 Task: Look for space in Herstal, Belgium from 5th July, 2023 to 10th July, 2023 for 4 adults in price range Rs.9000 to Rs.14000. Place can be entire place with 2 bedrooms having 4 beds and 2 bathrooms. Property type can be house, flat, guest house. Amenities needed are: heating. Booking option can be shelf check-in. Required host language is English.
Action: Key pressed h<Key.caps_lock>erst
Screenshot: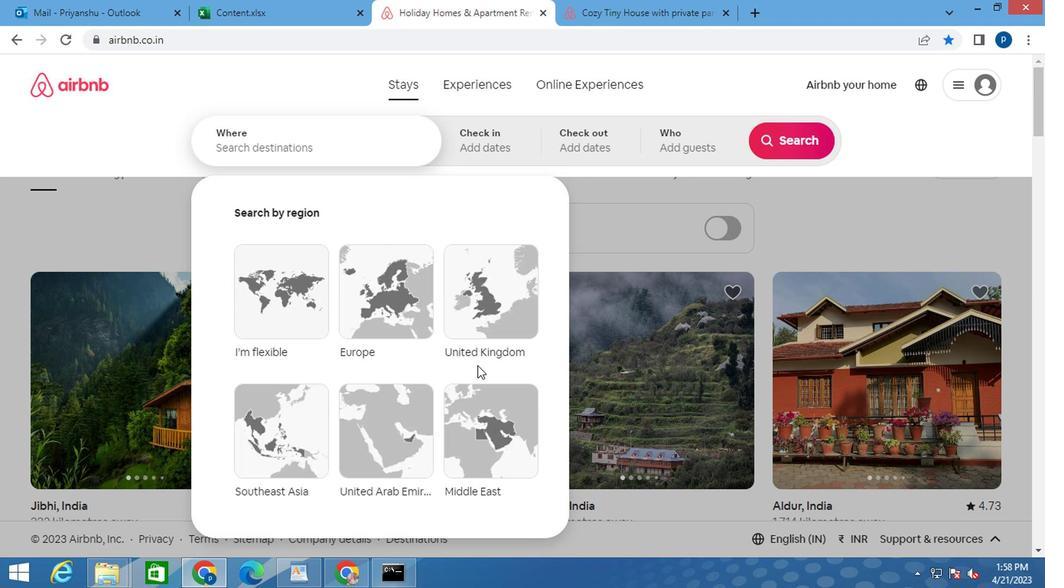 
Action: Mouse moved to (282, 136)
Screenshot: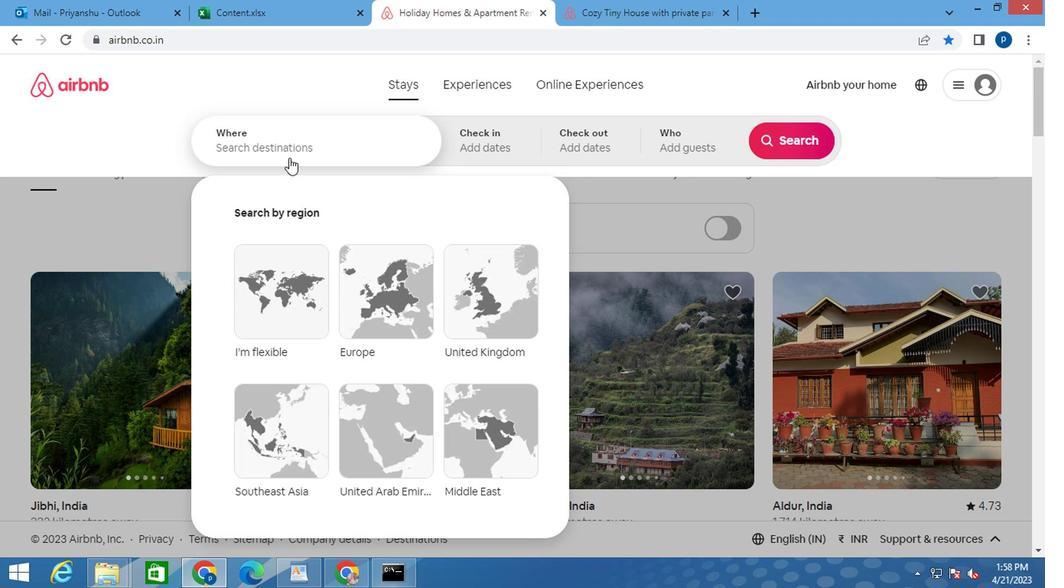 
Action: Mouse pressed left at (282, 136)
Screenshot: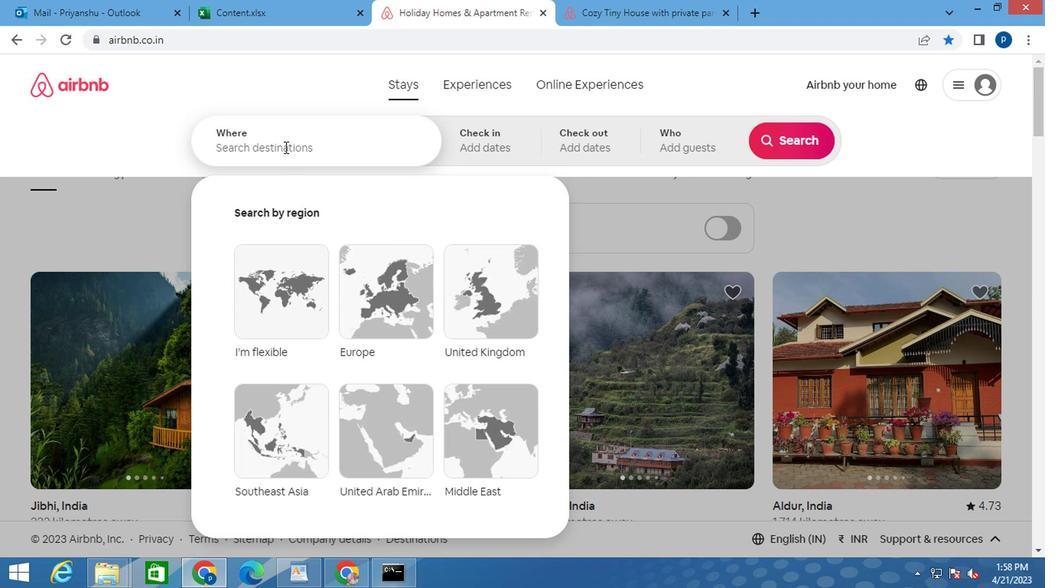 
Action: Key pressed <Key.caps_lock>h<Key.caps_lock>erstal,<Key.space><Key.caps_lock>b<Key.caps_lock>elgium<Key.enter>
Screenshot: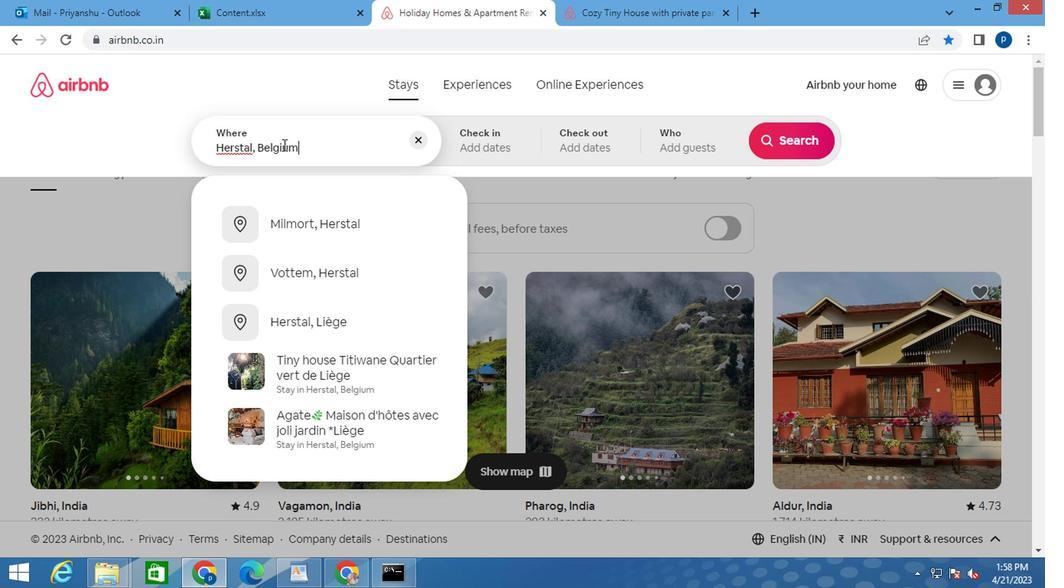 
Action: Mouse moved to (781, 261)
Screenshot: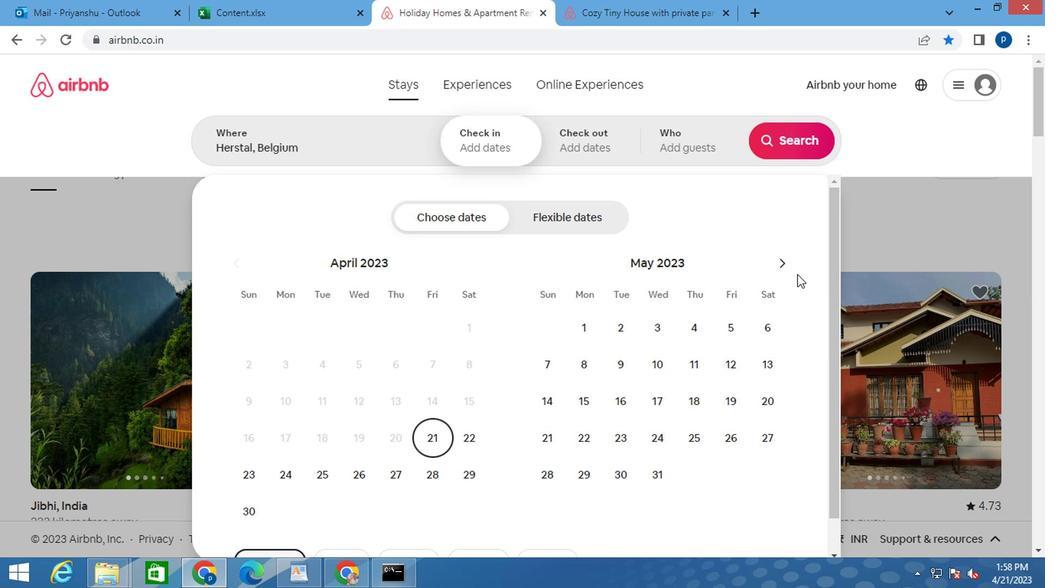 
Action: Mouse pressed left at (781, 261)
Screenshot: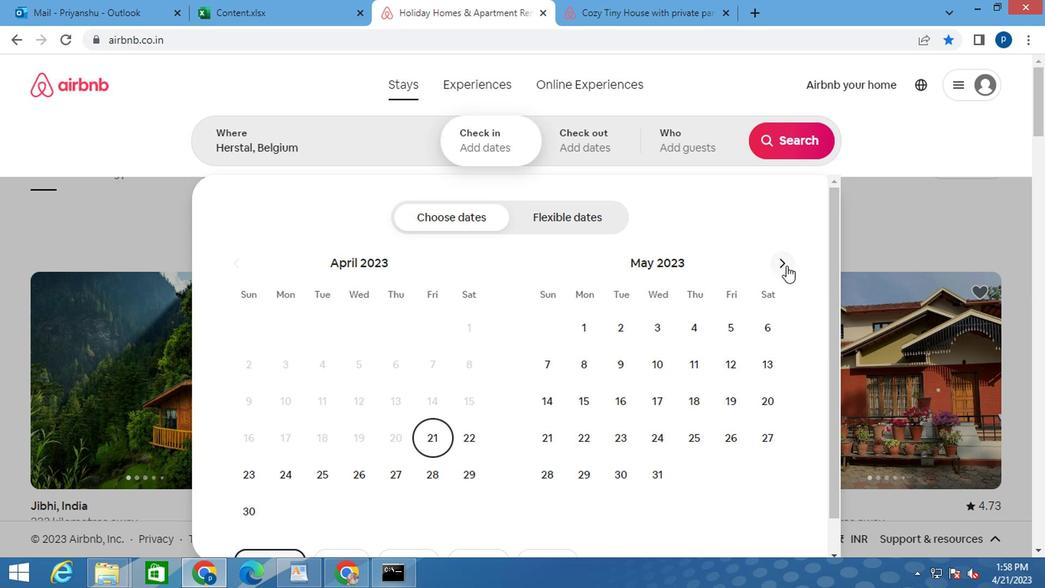 
Action: Mouse pressed left at (781, 261)
Screenshot: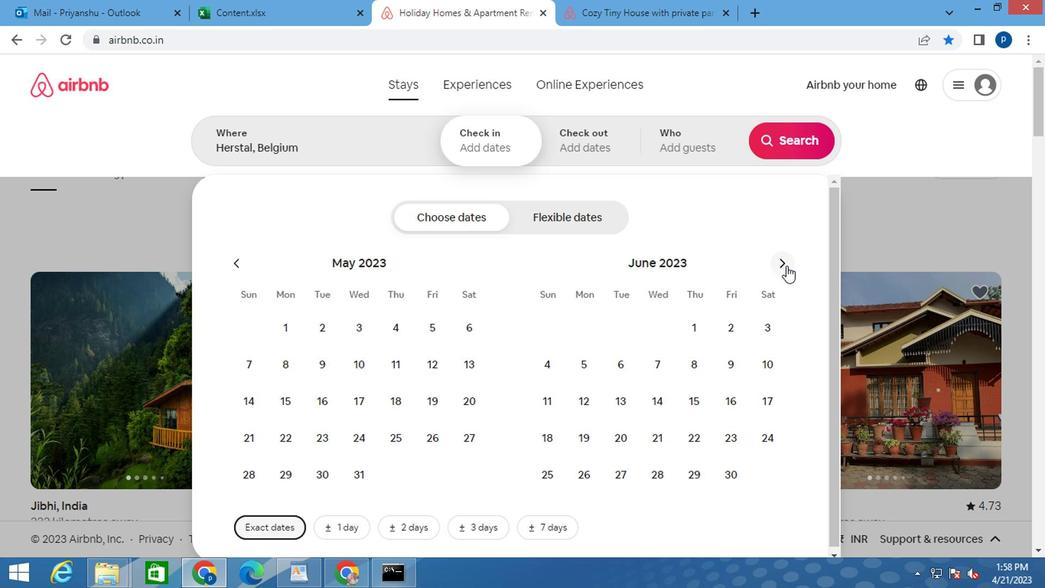 
Action: Mouse moved to (647, 366)
Screenshot: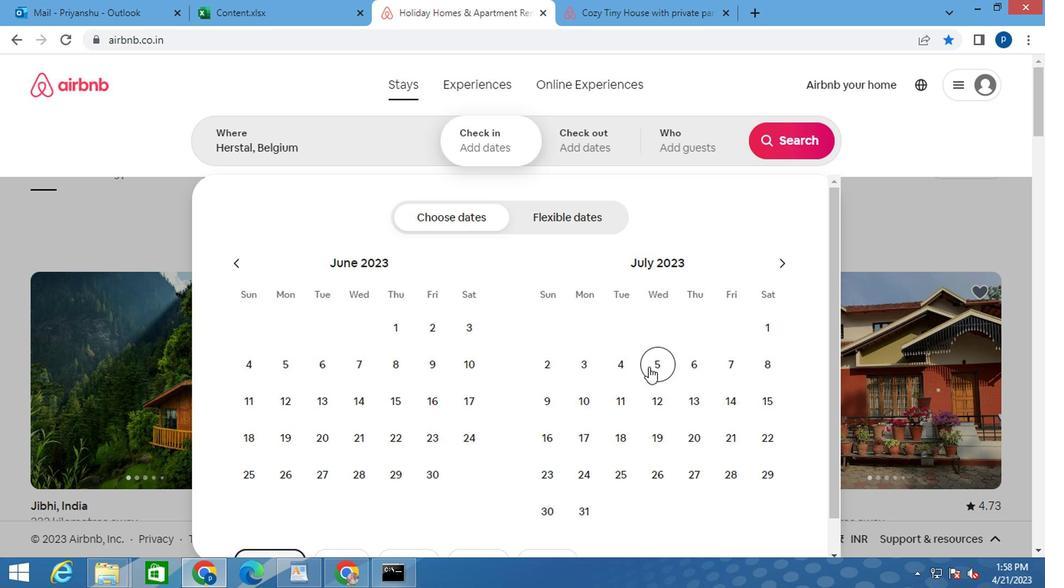 
Action: Mouse pressed left at (647, 366)
Screenshot: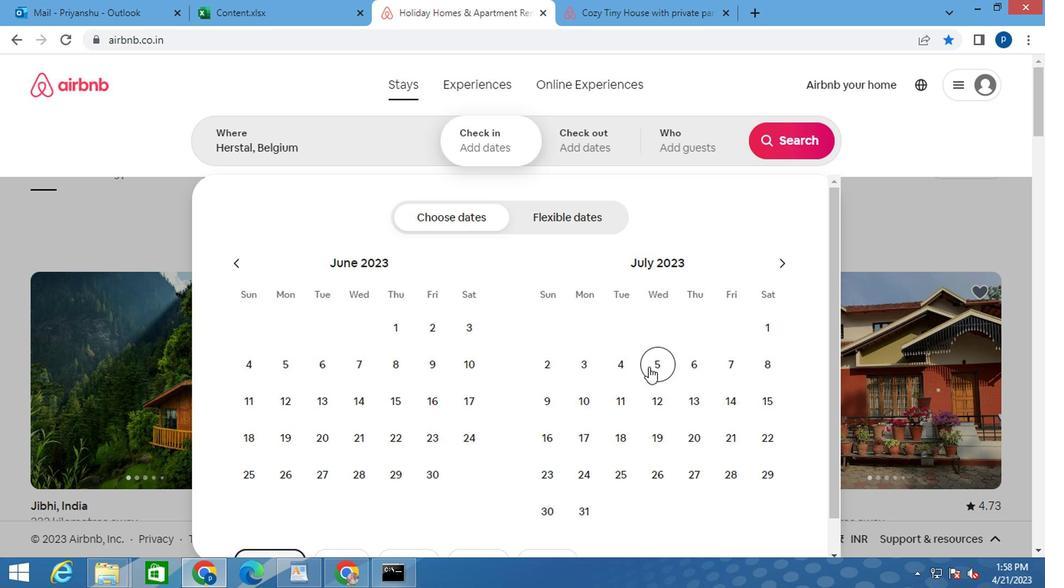 
Action: Mouse moved to (582, 406)
Screenshot: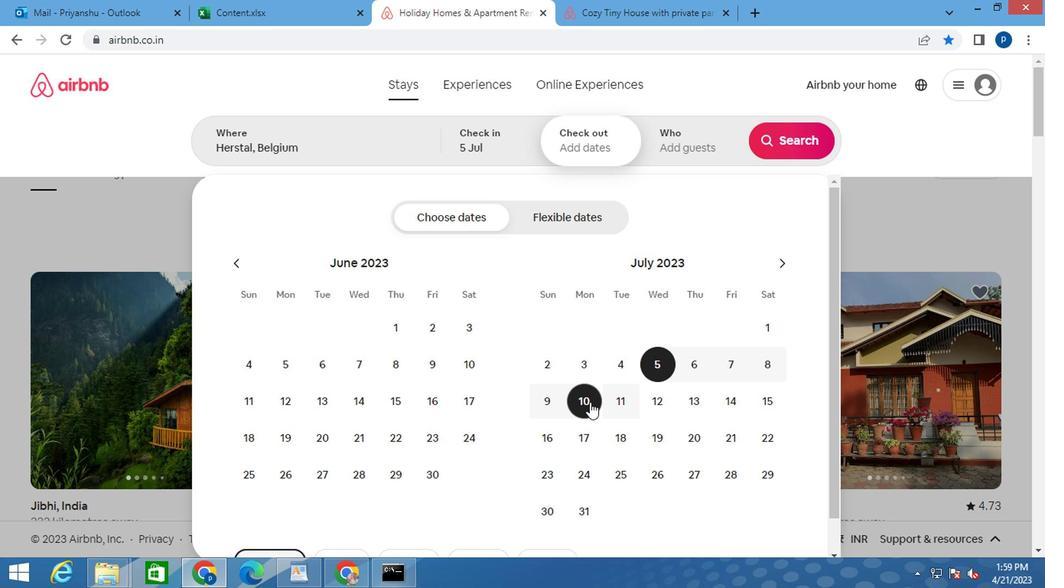 
Action: Mouse pressed left at (582, 406)
Screenshot: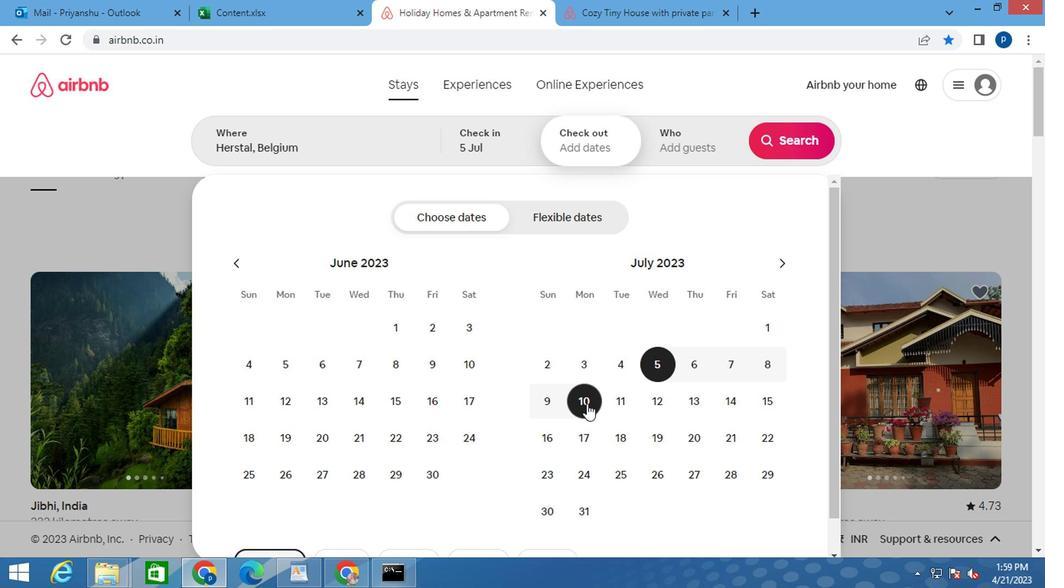 
Action: Mouse moved to (690, 133)
Screenshot: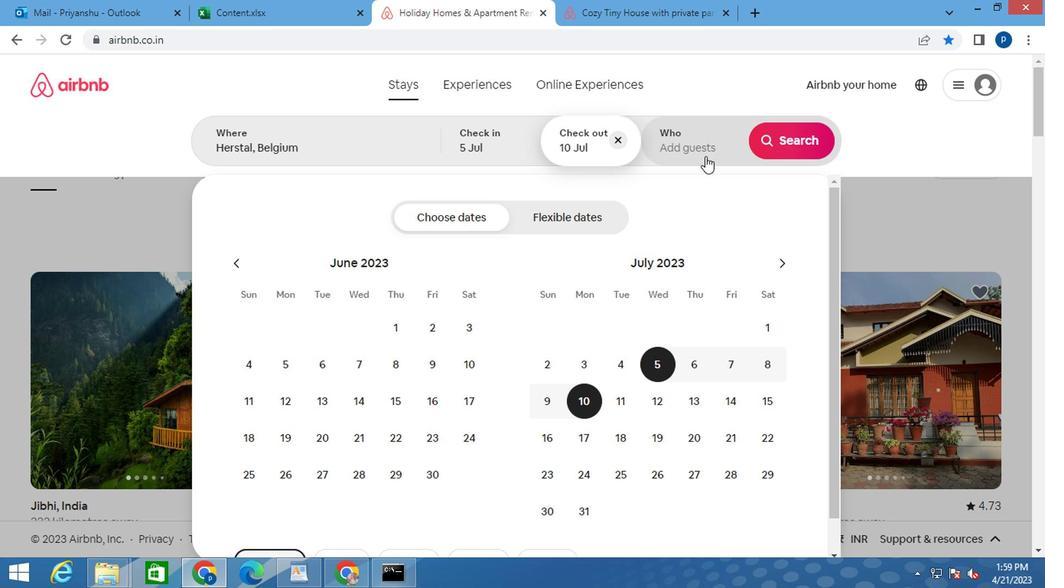 
Action: Mouse pressed left at (690, 133)
Screenshot: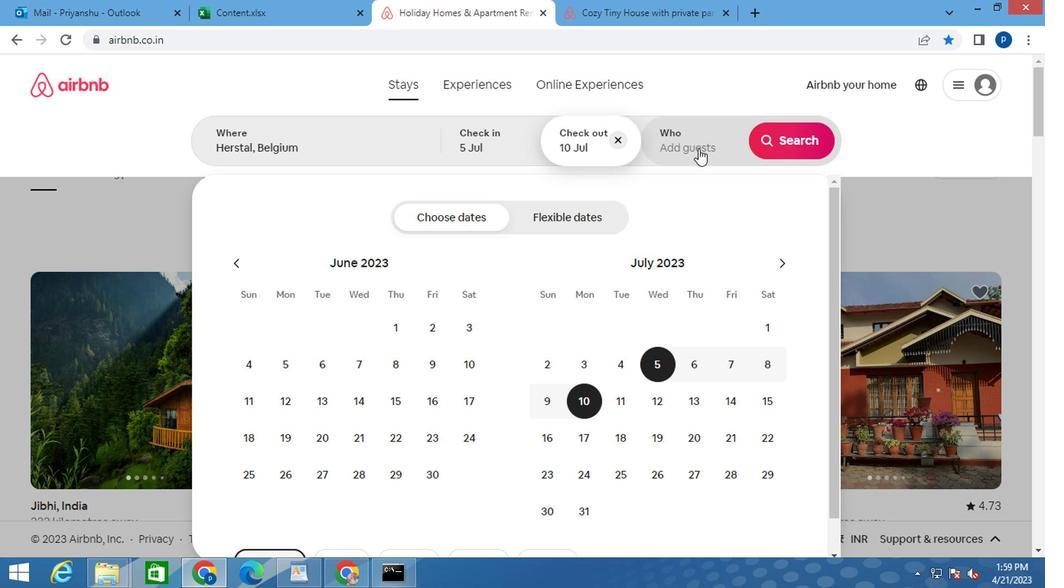 
Action: Mouse moved to (786, 215)
Screenshot: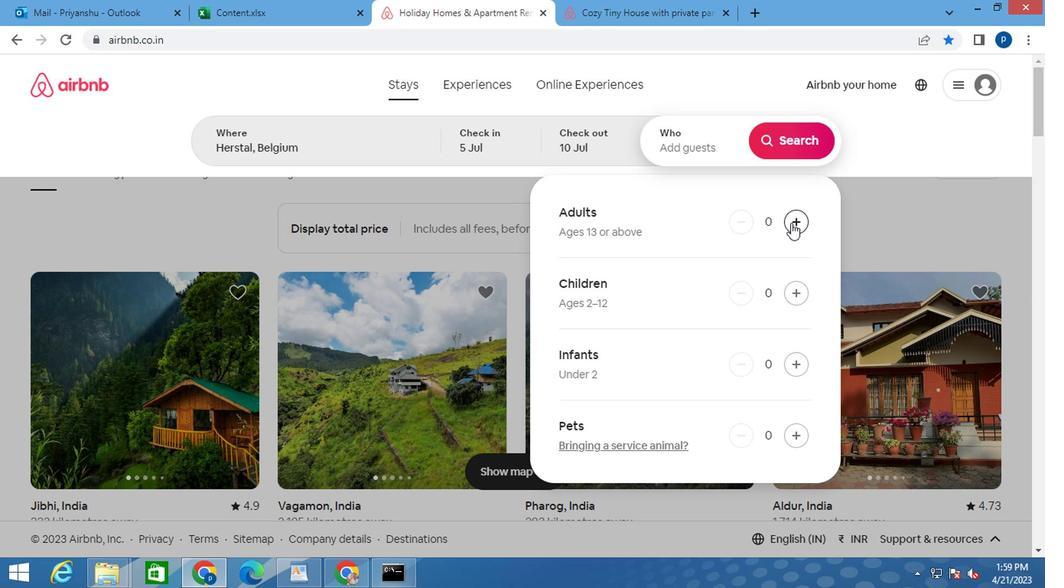 
Action: Mouse pressed left at (786, 215)
Screenshot: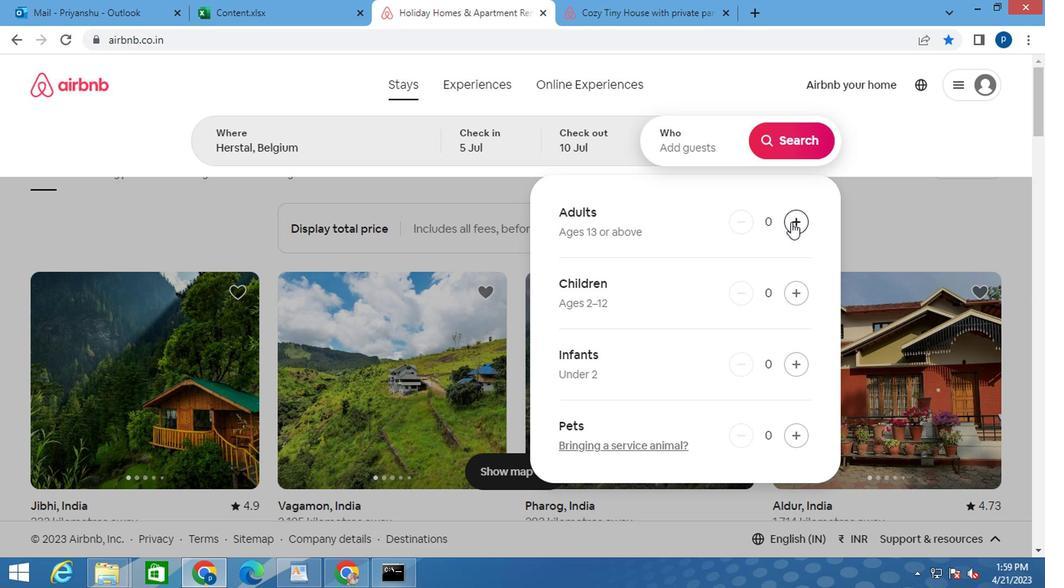 
Action: Mouse moved to (787, 215)
Screenshot: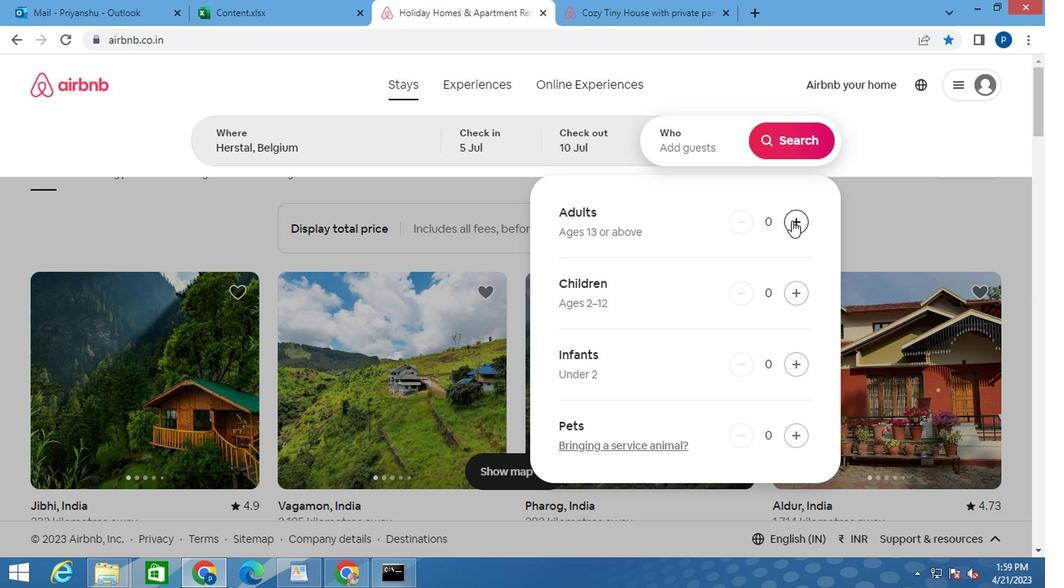 
Action: Mouse pressed left at (787, 215)
Screenshot: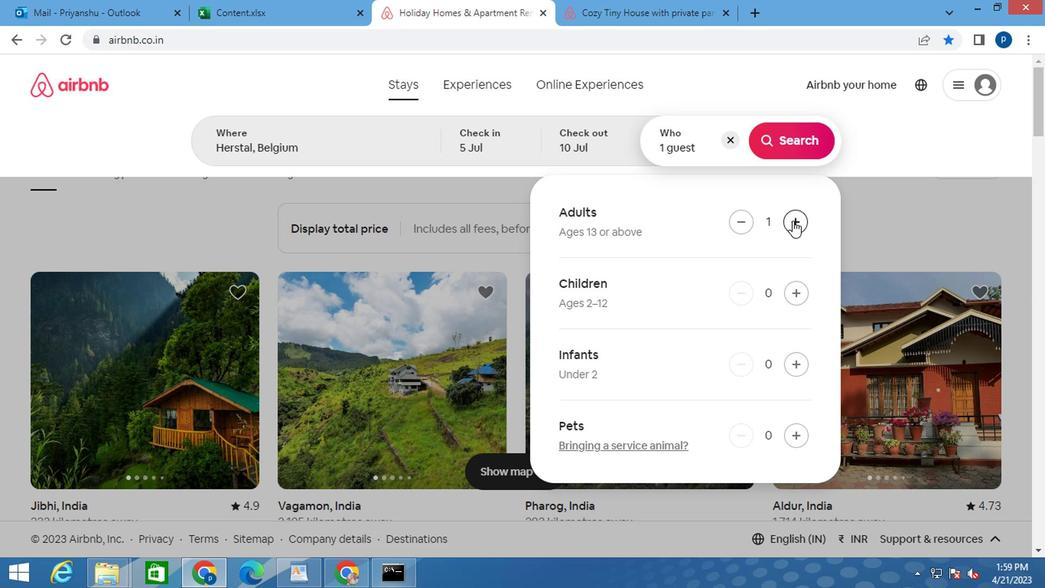 
Action: Mouse pressed left at (787, 215)
Screenshot: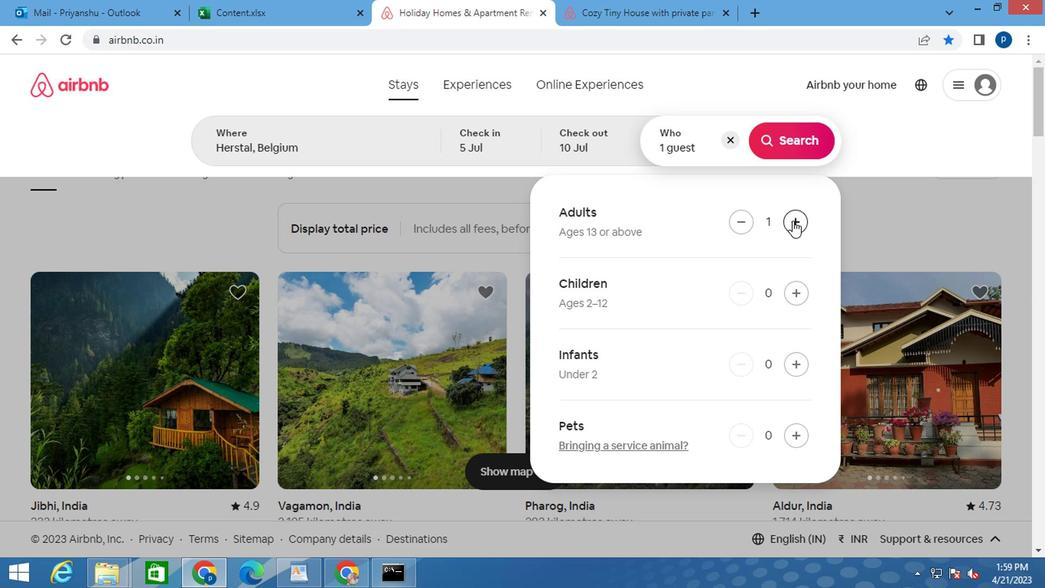 
Action: Mouse pressed left at (787, 215)
Screenshot: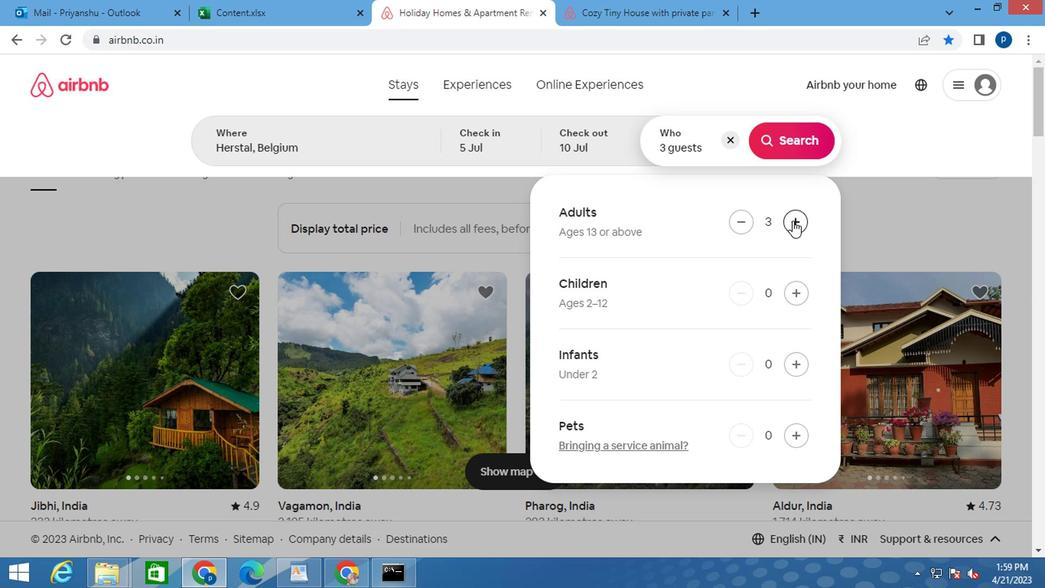 
Action: Mouse moved to (798, 136)
Screenshot: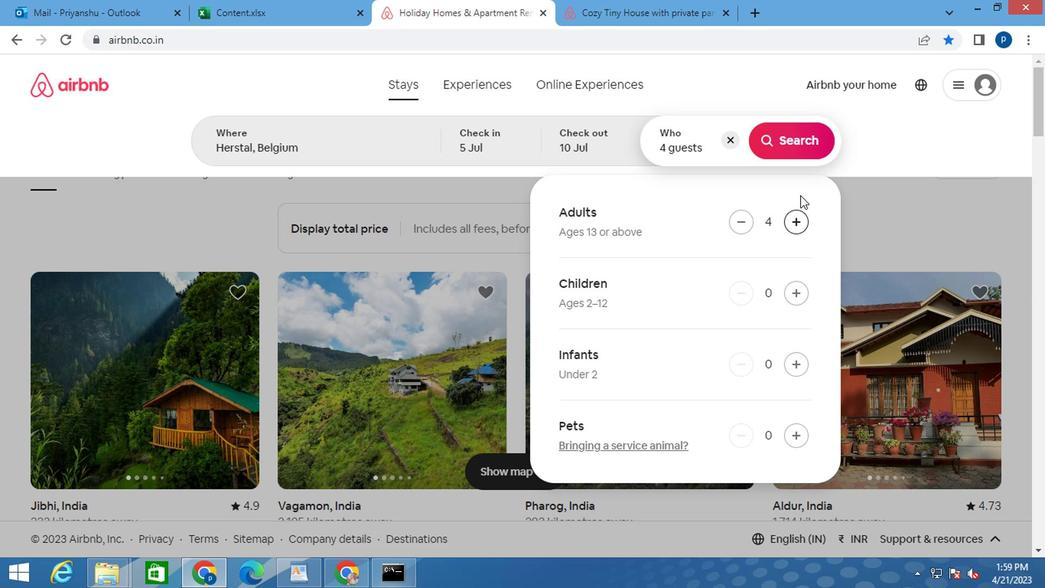 
Action: Mouse pressed left at (798, 136)
Screenshot: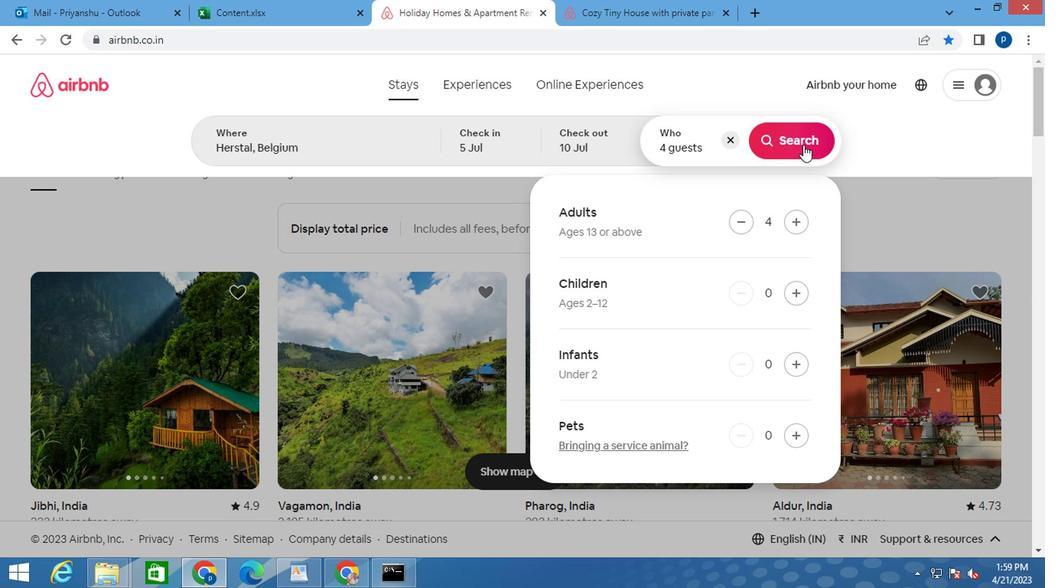 
Action: Mouse moved to (955, 144)
Screenshot: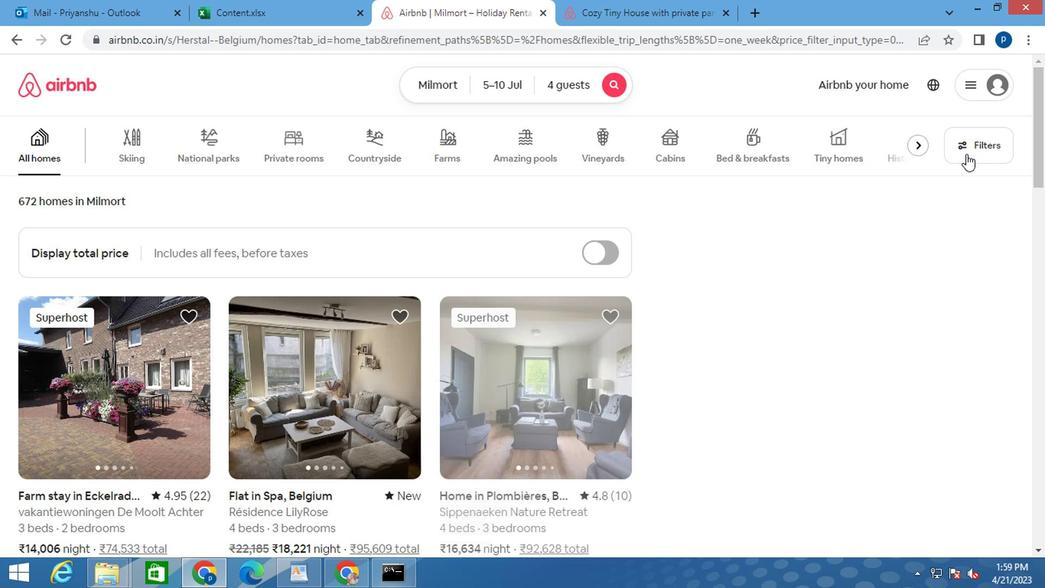 
Action: Mouse pressed left at (955, 144)
Screenshot: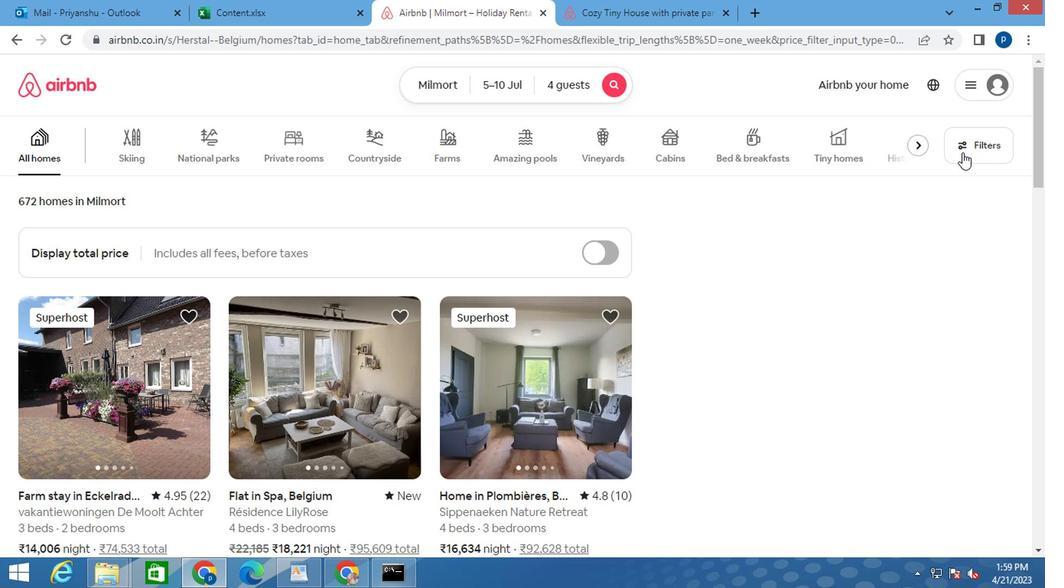 
Action: Mouse moved to (301, 334)
Screenshot: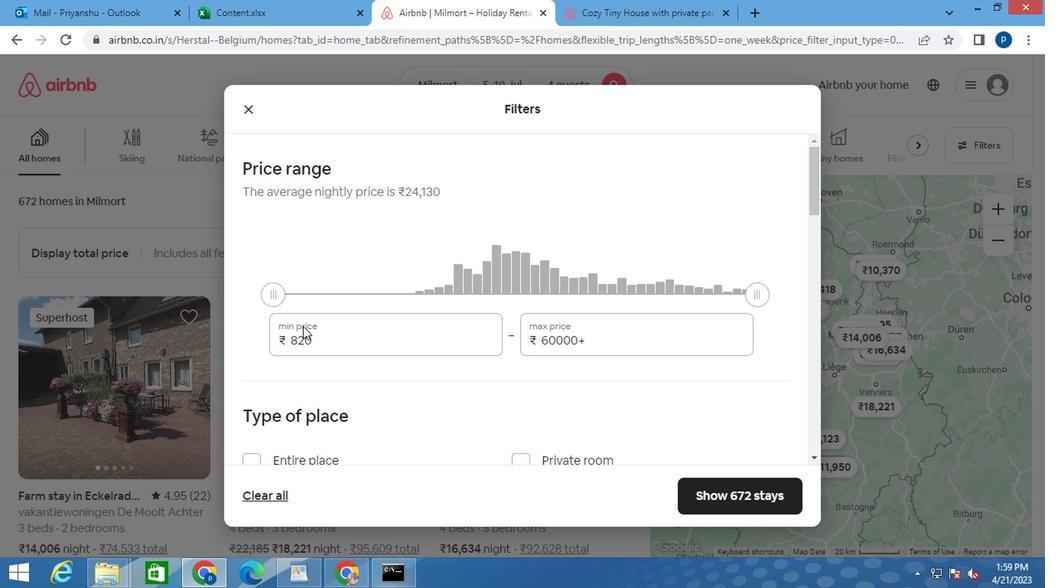 
Action: Mouse pressed left at (301, 334)
Screenshot: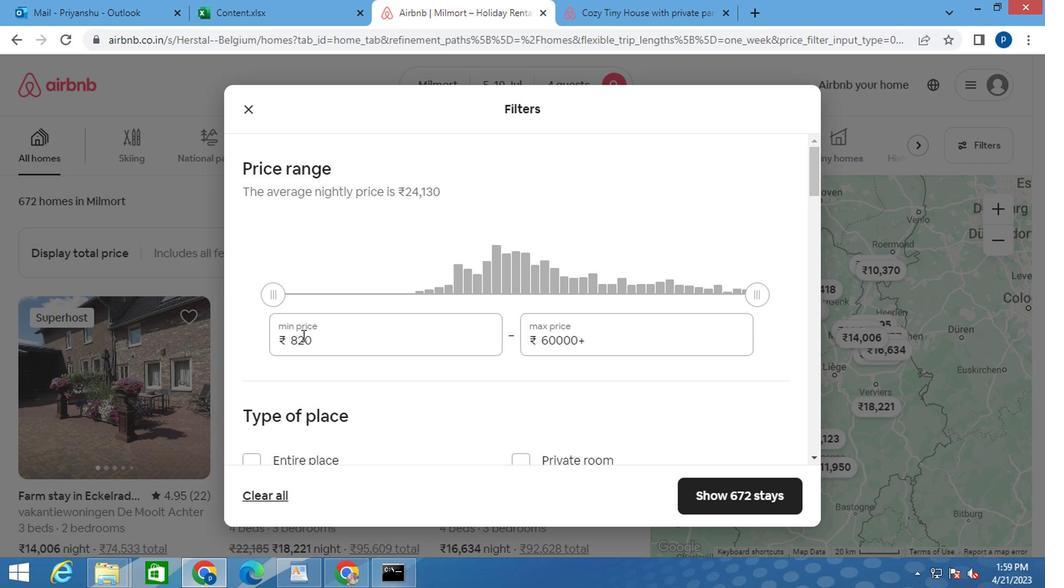 
Action: Mouse pressed left at (301, 334)
Screenshot: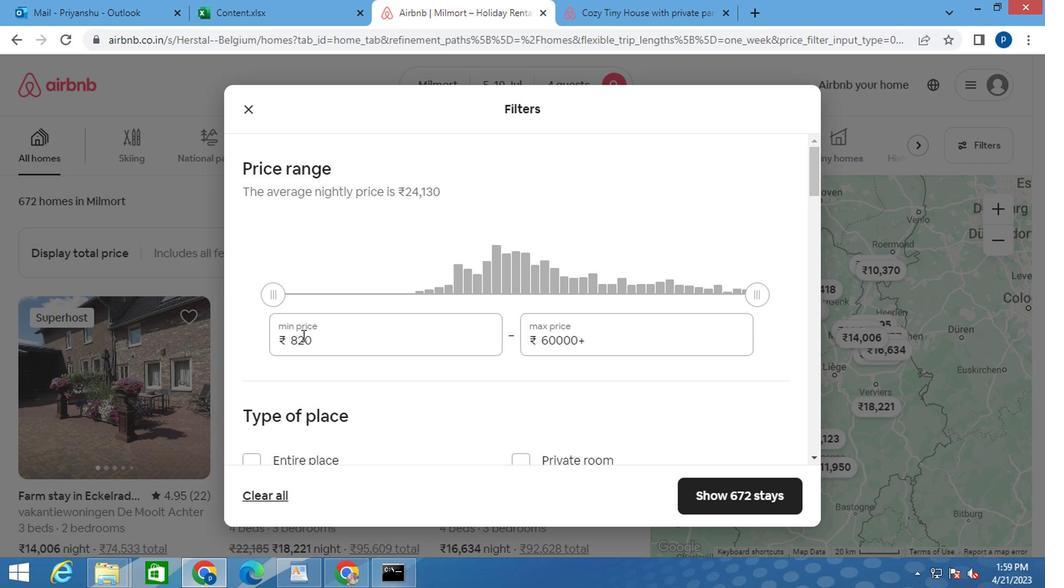 
Action: Mouse moved to (303, 333)
Screenshot: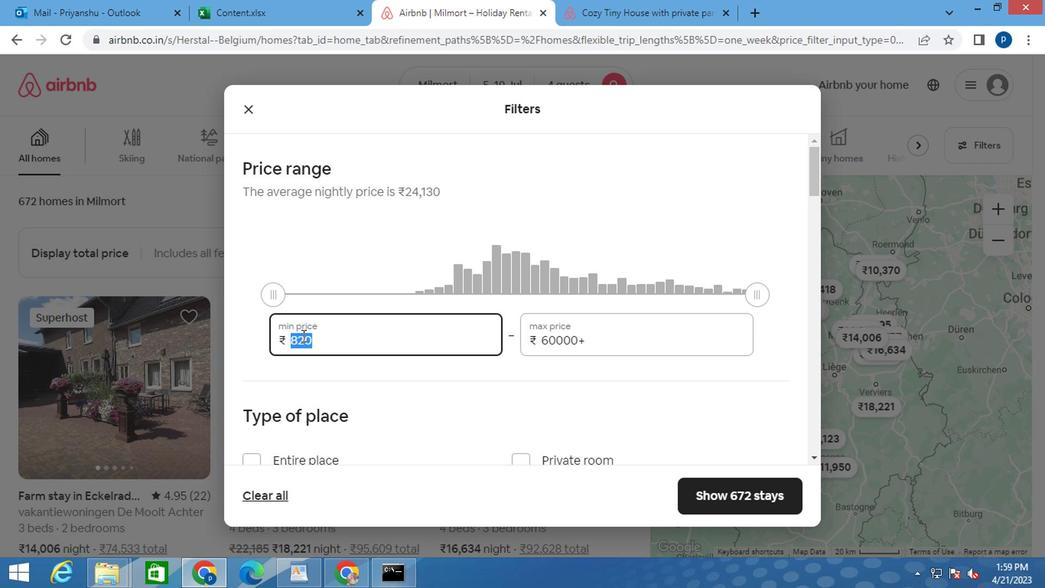 
Action: Key pressed 9000
Screenshot: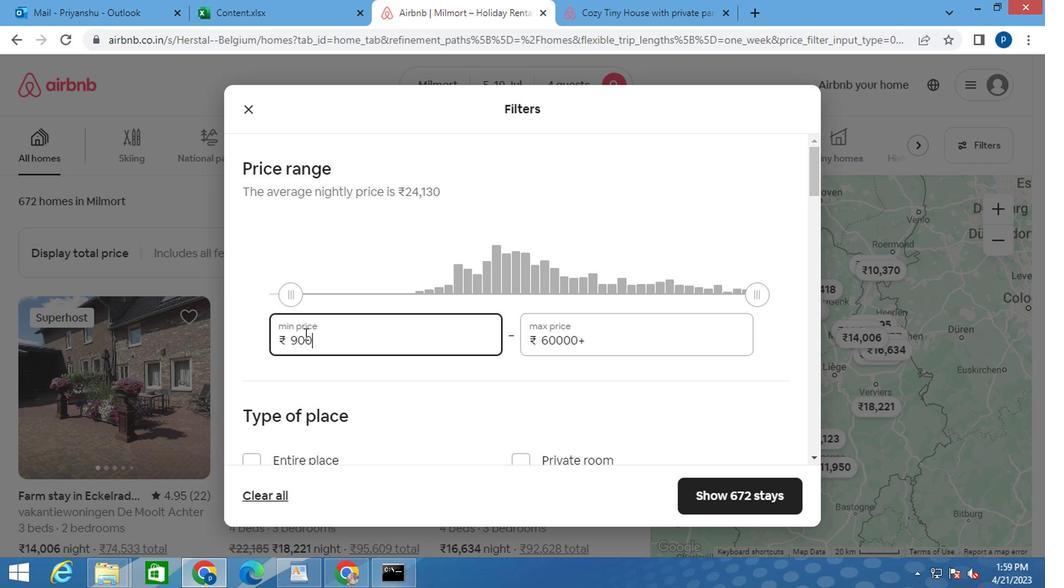
Action: Mouse moved to (309, 331)
Screenshot: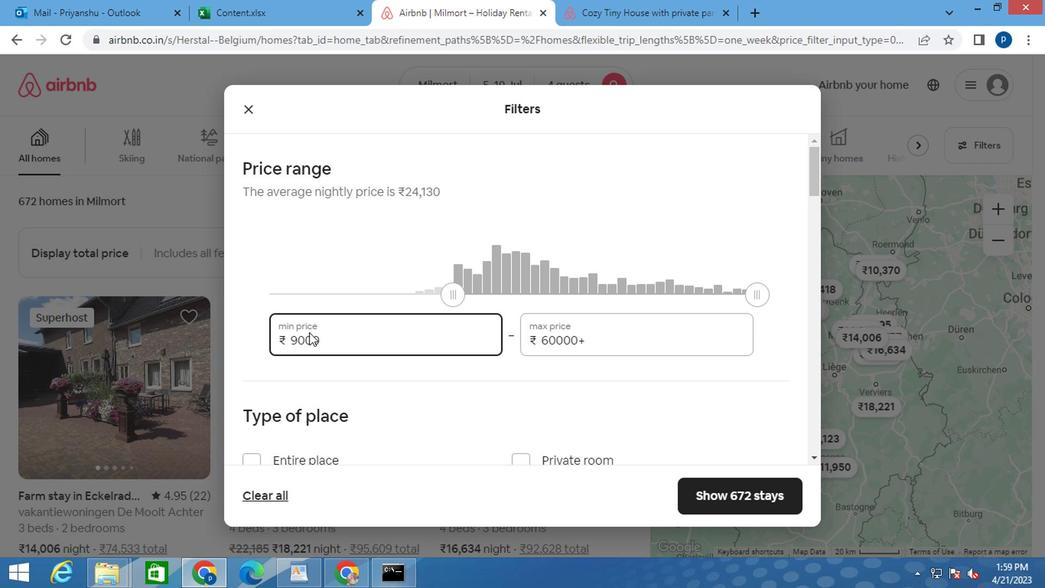 
Action: Key pressed <Key.tab>
Screenshot: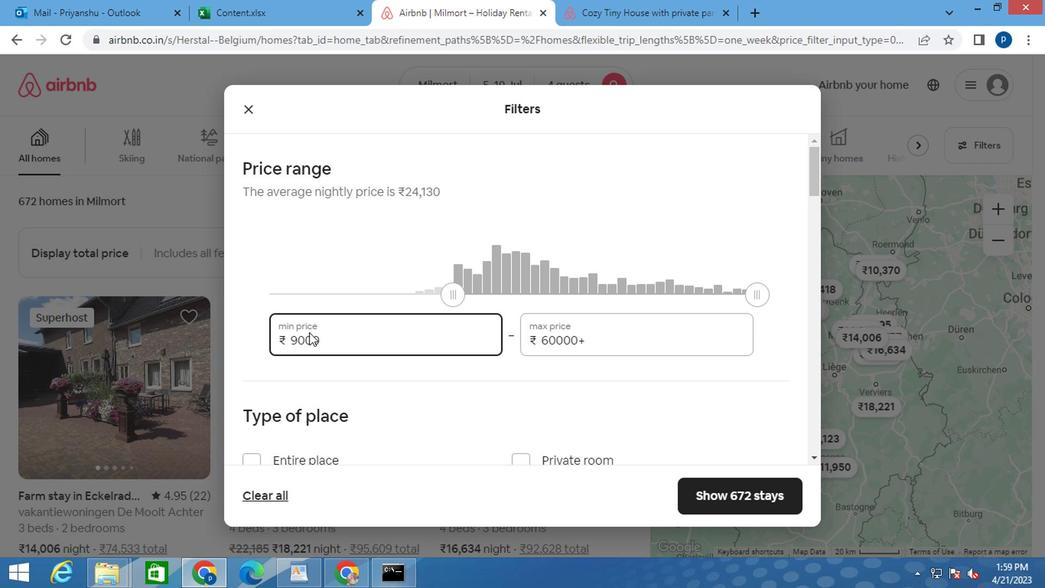 
Action: Mouse moved to (315, 328)
Screenshot: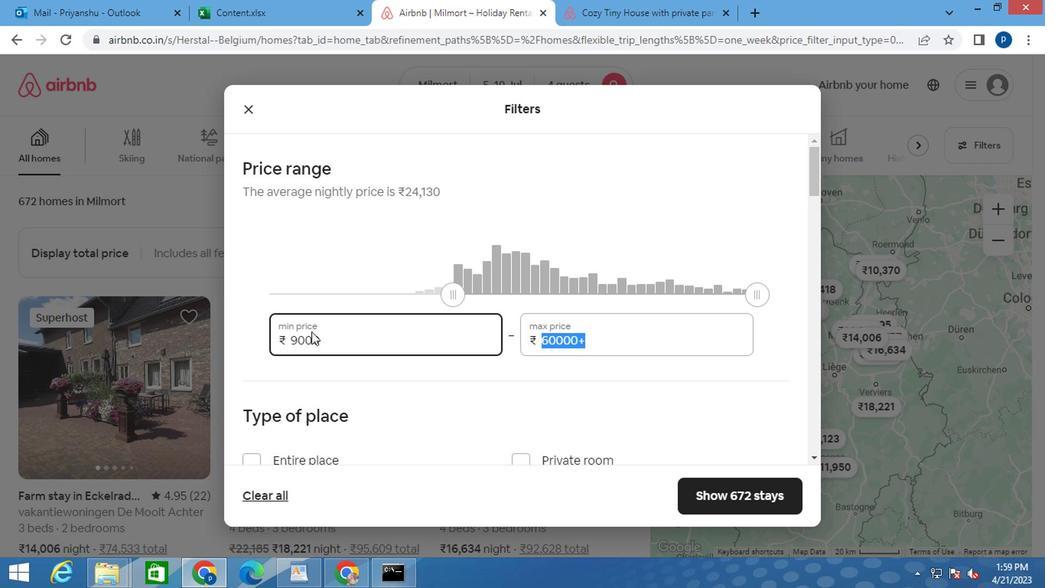 
Action: Key pressed 1
Screenshot: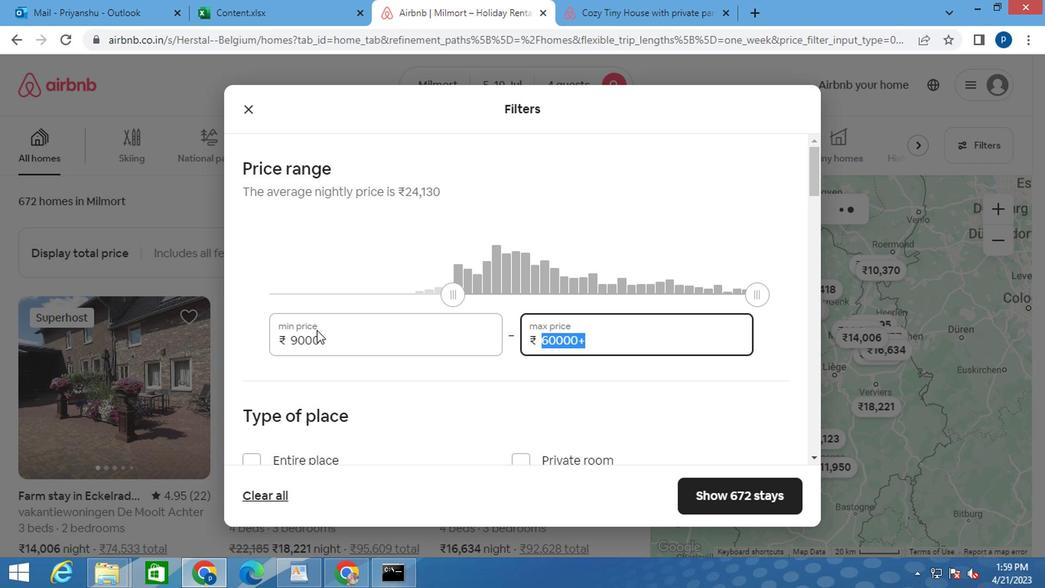 
Action: Mouse moved to (316, 328)
Screenshot: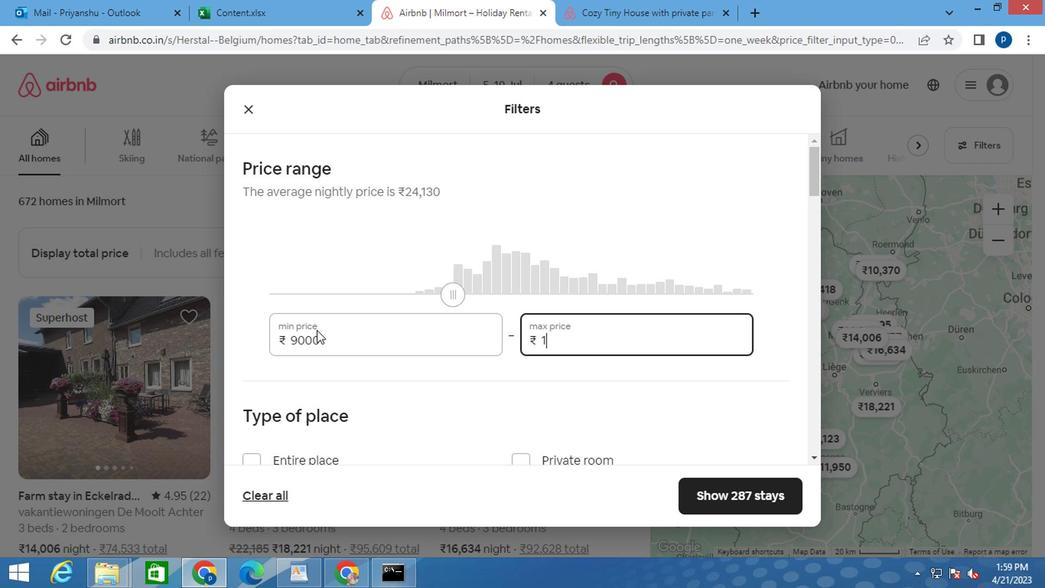 
Action: Key pressed 4000
Screenshot: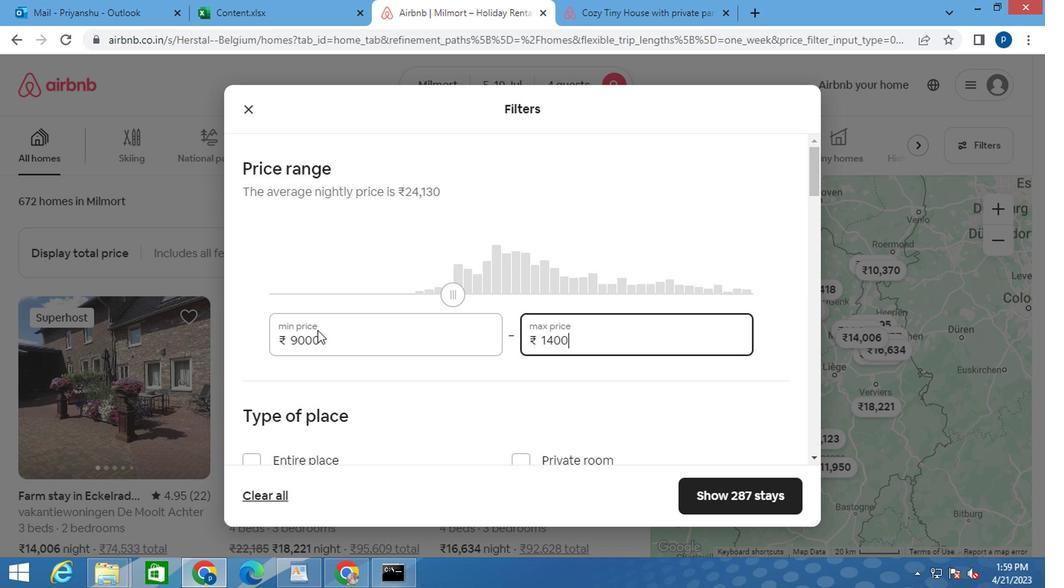 
Action: Mouse moved to (466, 413)
Screenshot: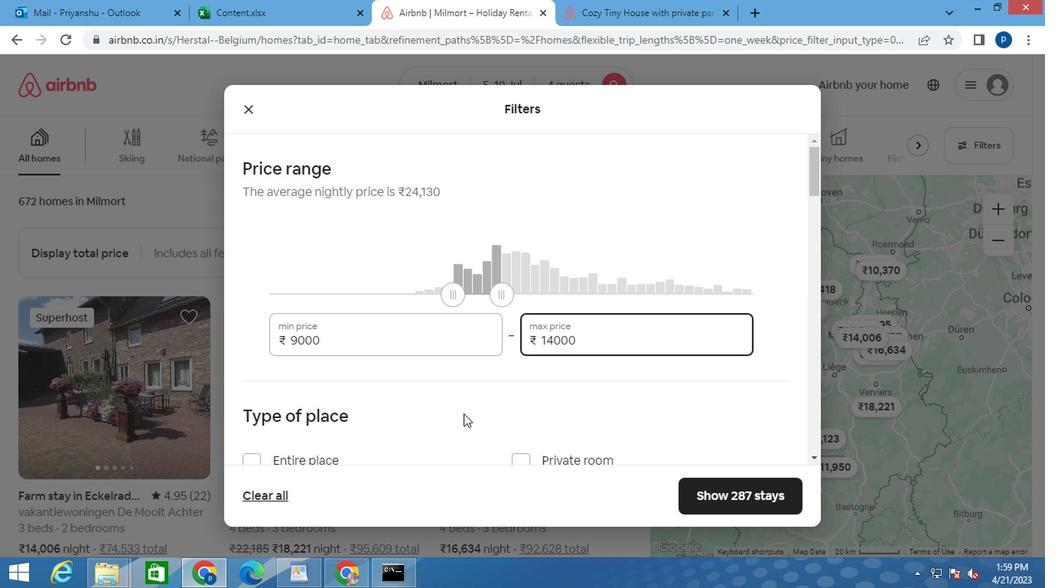 
Action: Mouse scrolled (466, 412) with delta (0, 0)
Screenshot: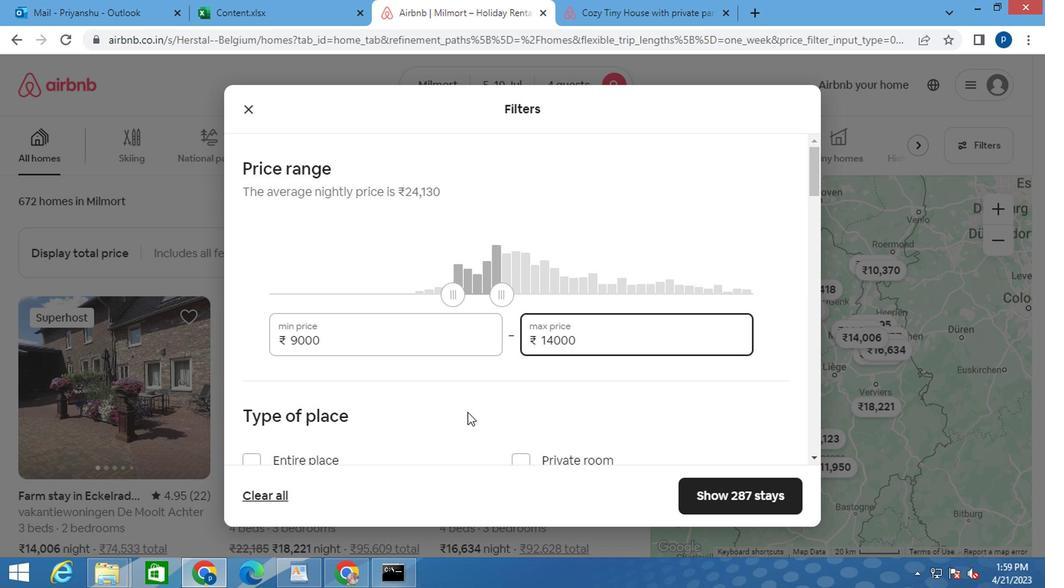 
Action: Mouse moved to (466, 413)
Screenshot: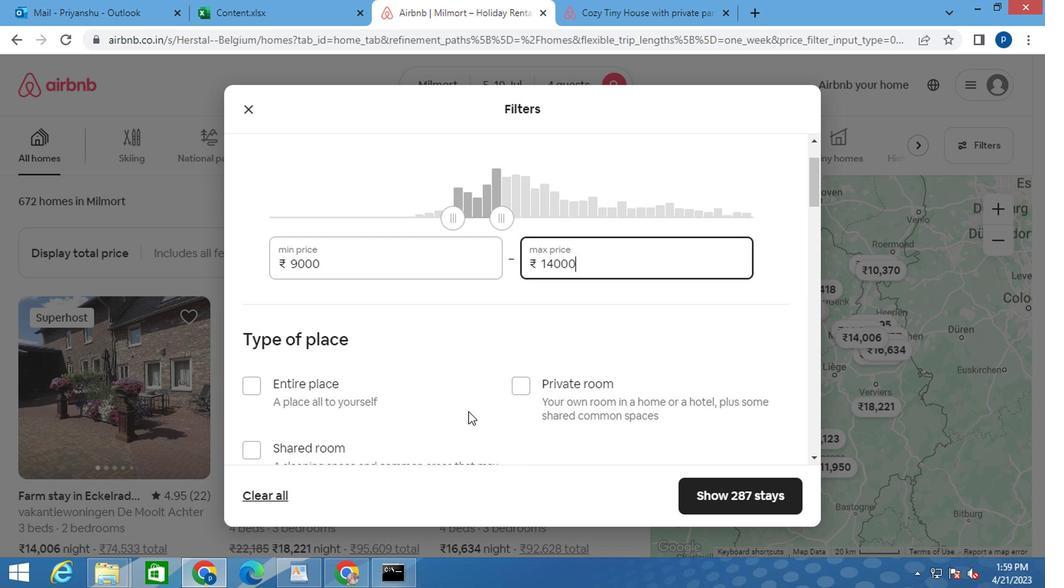 
Action: Mouse scrolled (466, 412) with delta (0, 0)
Screenshot: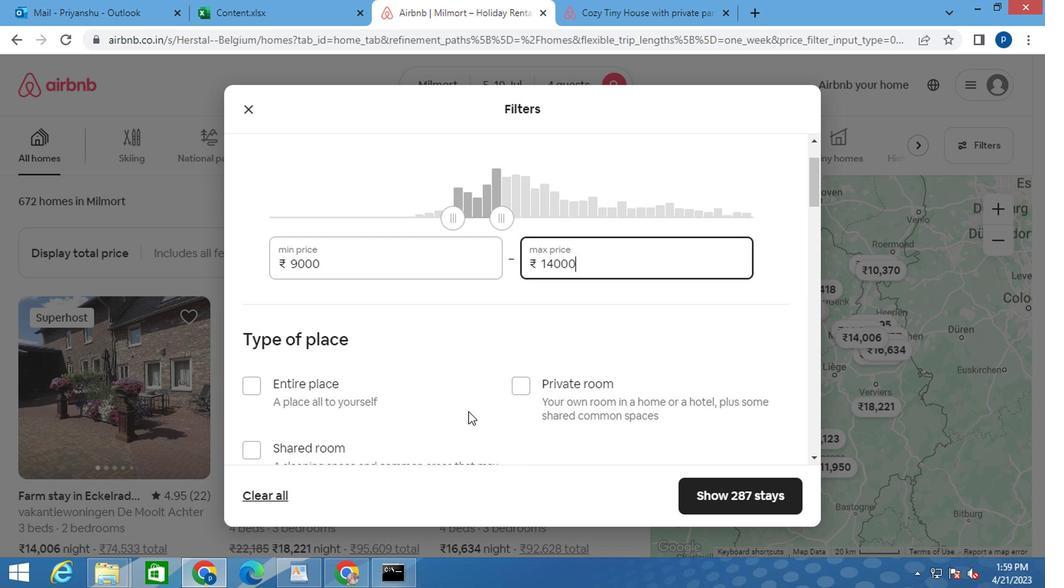 
Action: Mouse moved to (452, 404)
Screenshot: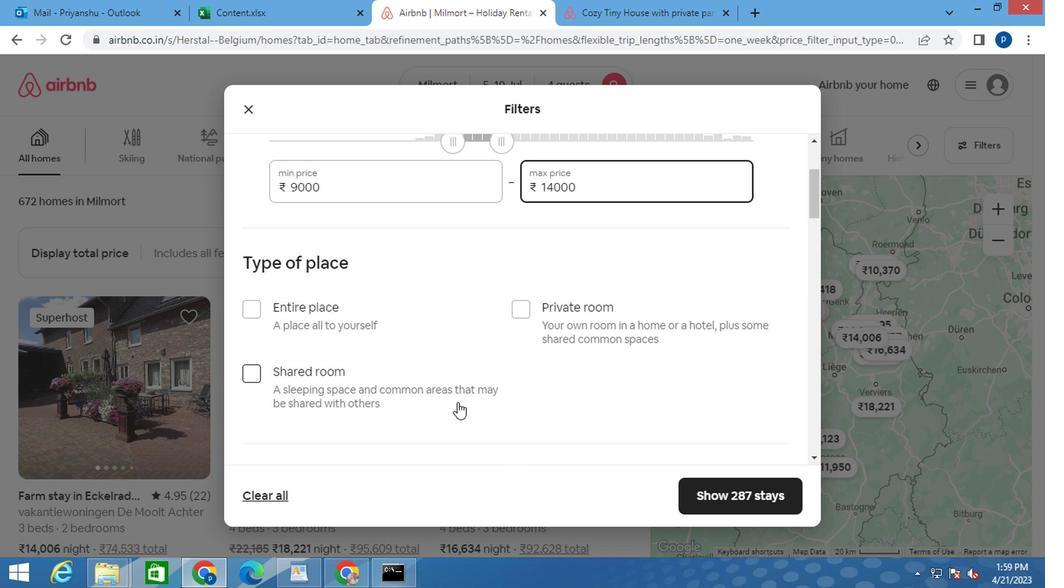 
Action: Mouse scrolled (452, 402) with delta (0, -1)
Screenshot: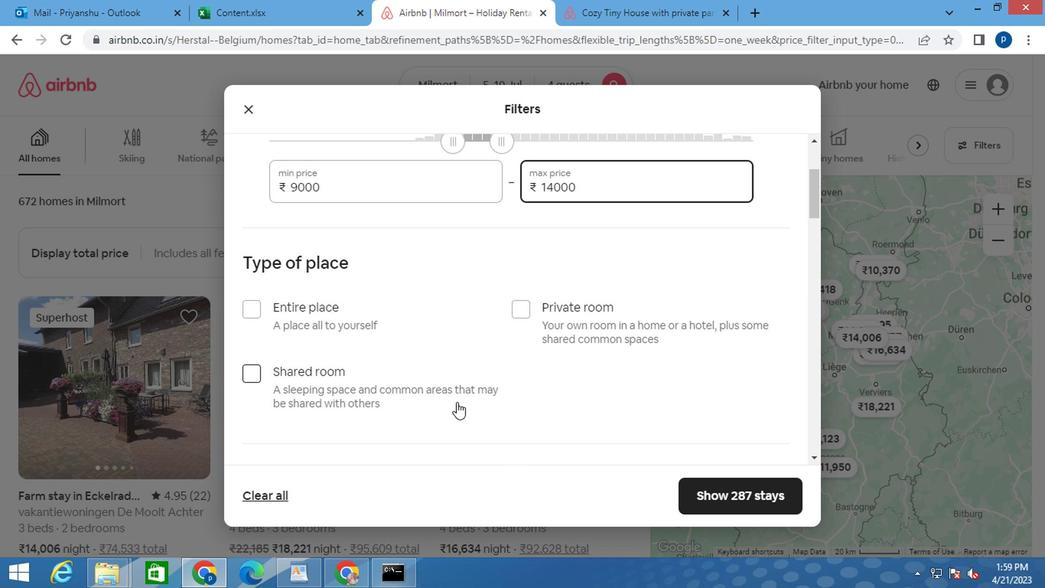 
Action: Mouse moved to (255, 222)
Screenshot: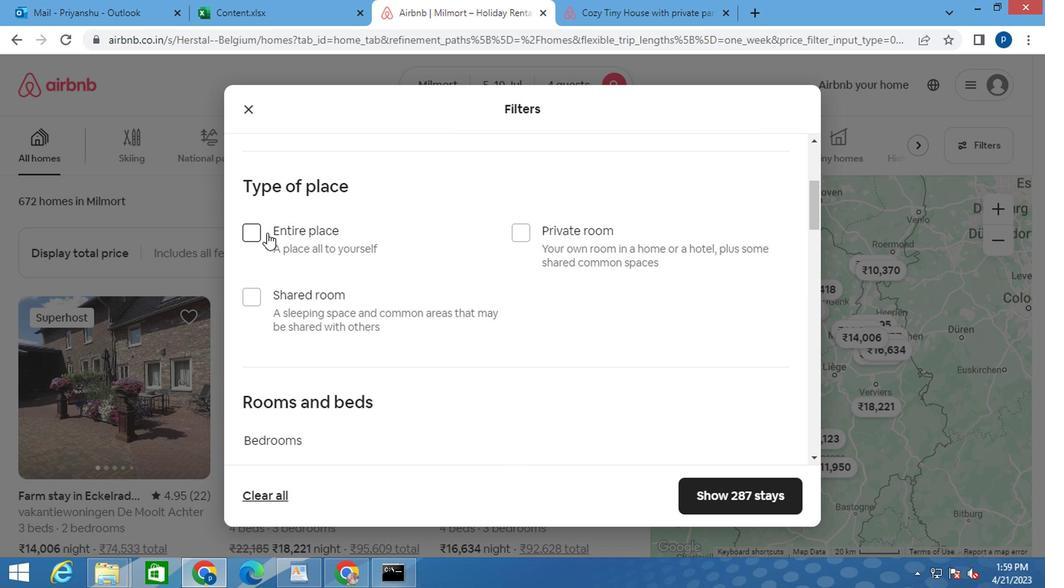 
Action: Mouse pressed left at (255, 222)
Screenshot: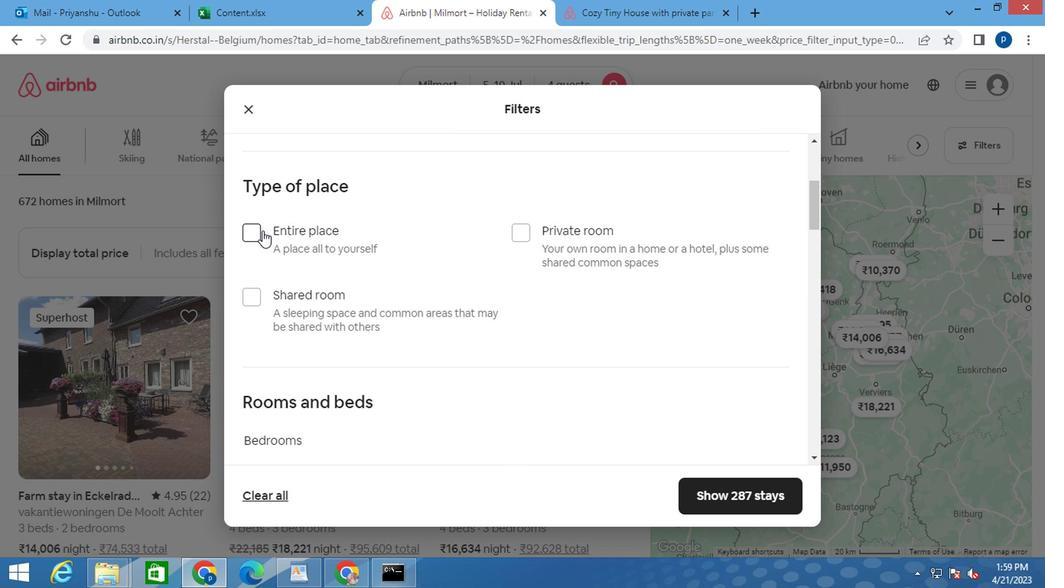 
Action: Mouse moved to (439, 310)
Screenshot: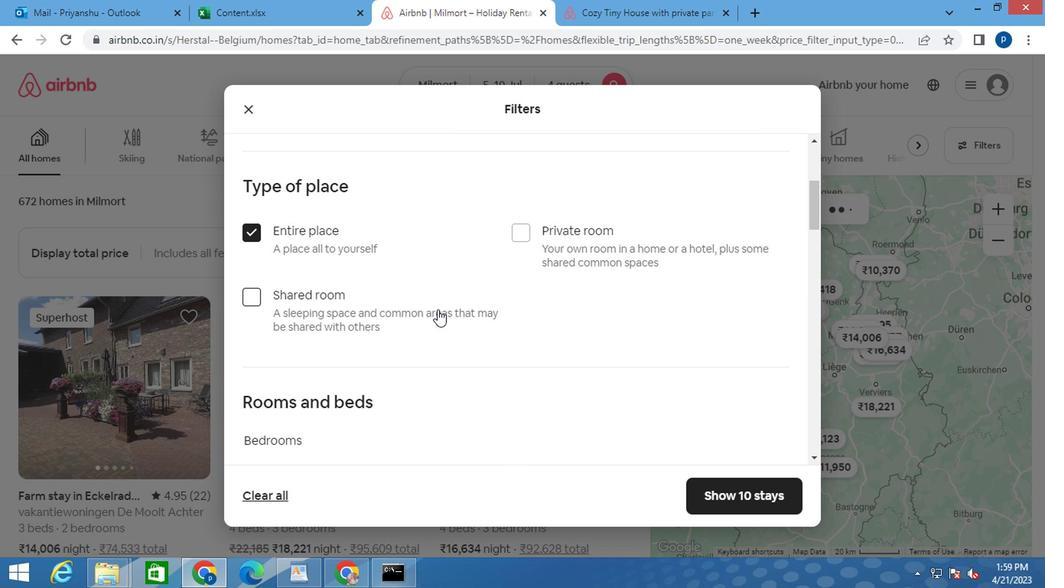 
Action: Mouse scrolled (439, 309) with delta (0, -1)
Screenshot: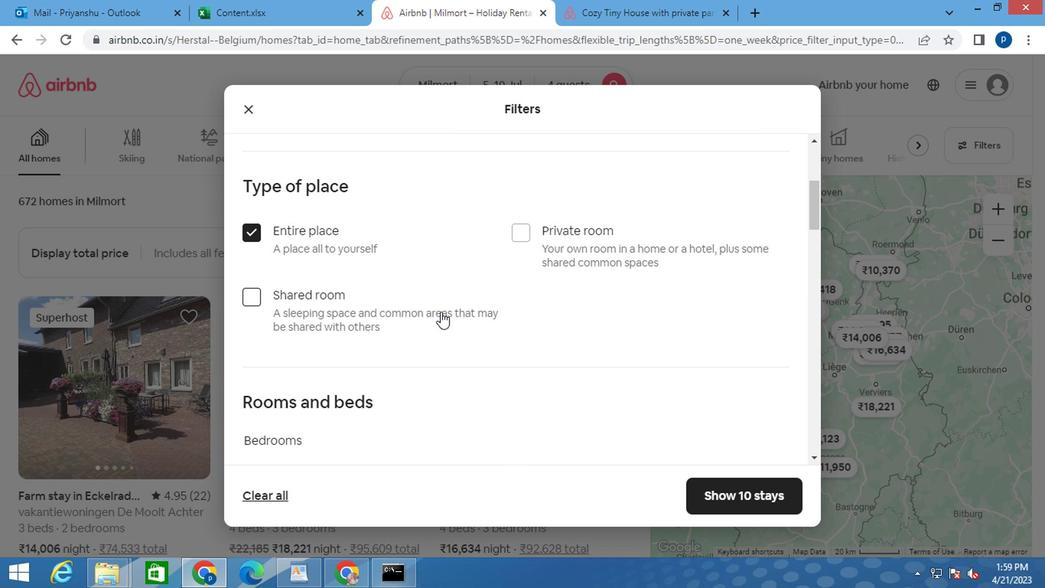 
Action: Mouse scrolled (439, 309) with delta (0, -1)
Screenshot: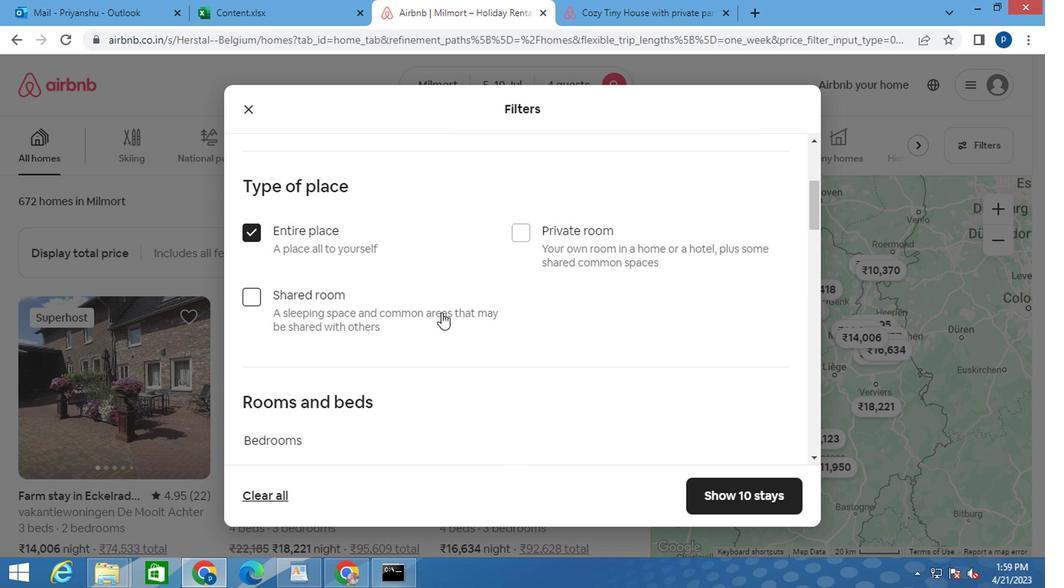 
Action: Mouse moved to (384, 318)
Screenshot: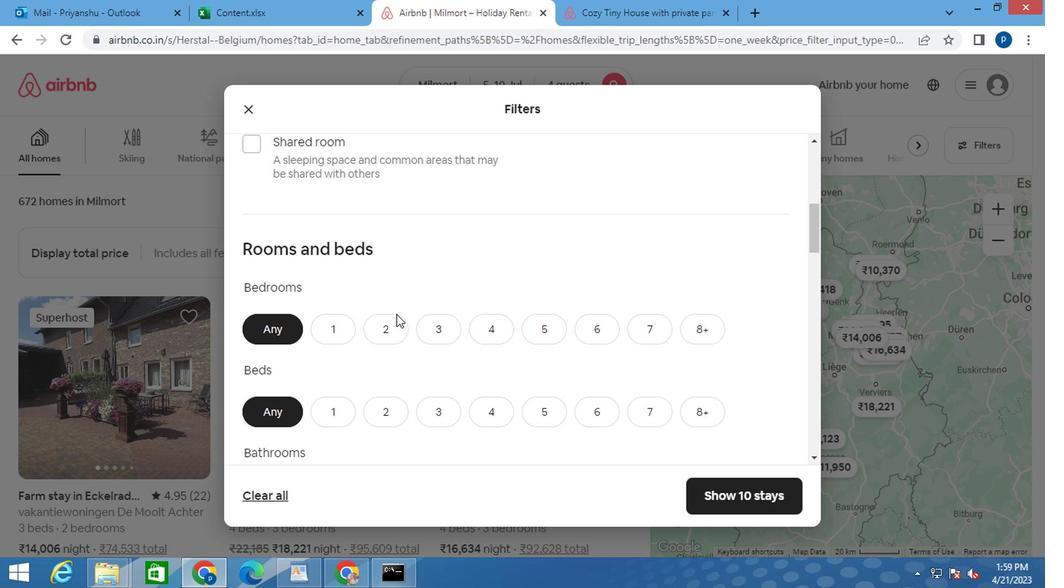 
Action: Mouse pressed left at (384, 318)
Screenshot: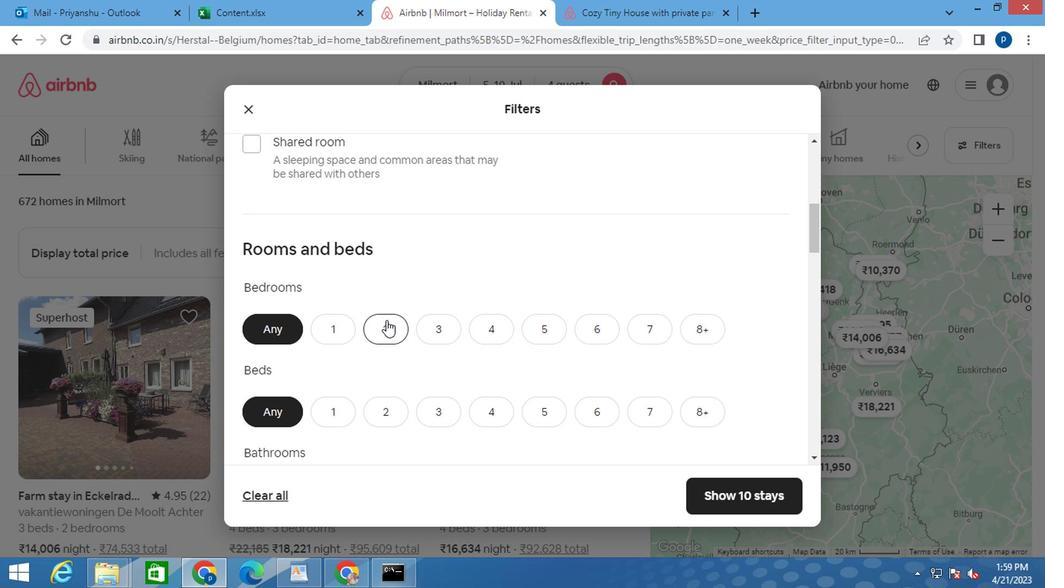 
Action: Mouse moved to (484, 407)
Screenshot: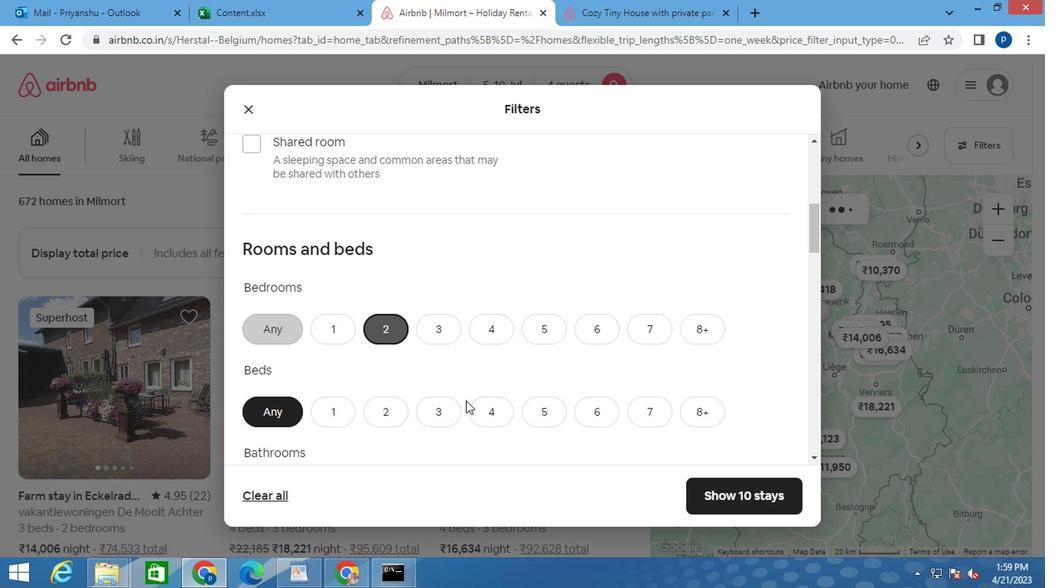 
Action: Mouse pressed left at (484, 407)
Screenshot: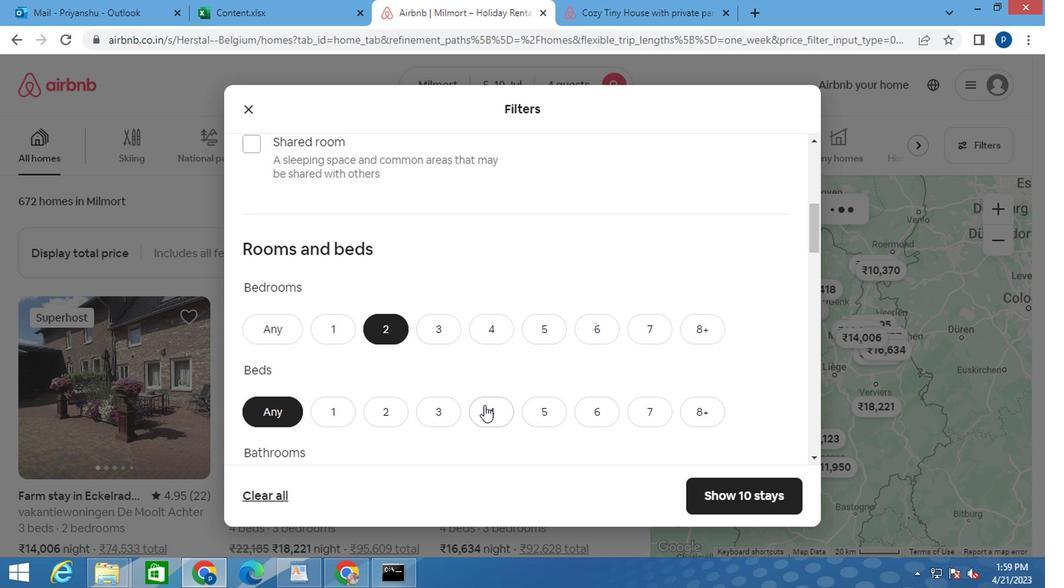 
Action: Mouse moved to (477, 405)
Screenshot: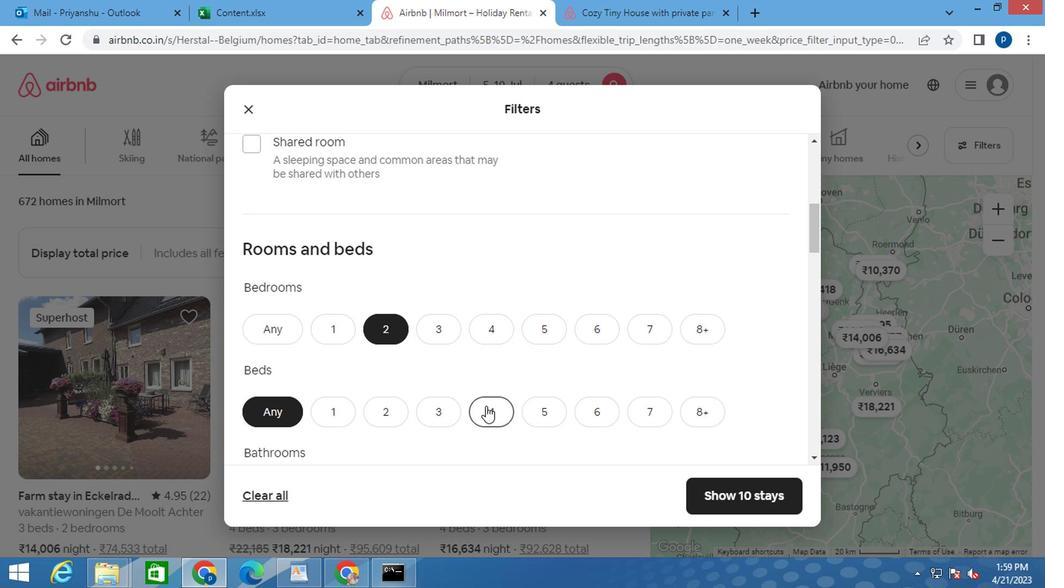 
Action: Mouse scrolled (477, 404) with delta (0, -1)
Screenshot: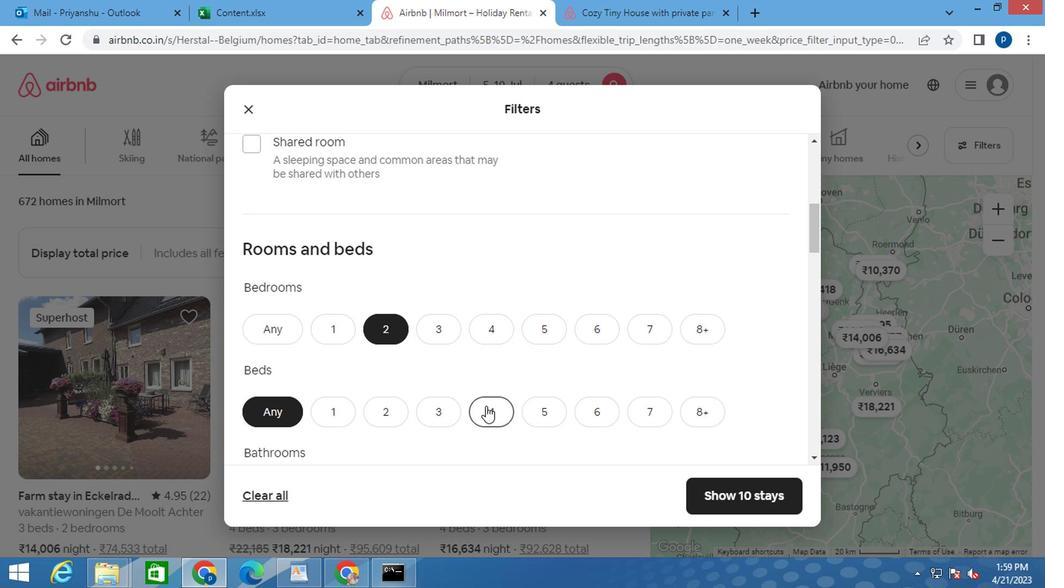 
Action: Mouse moved to (475, 404)
Screenshot: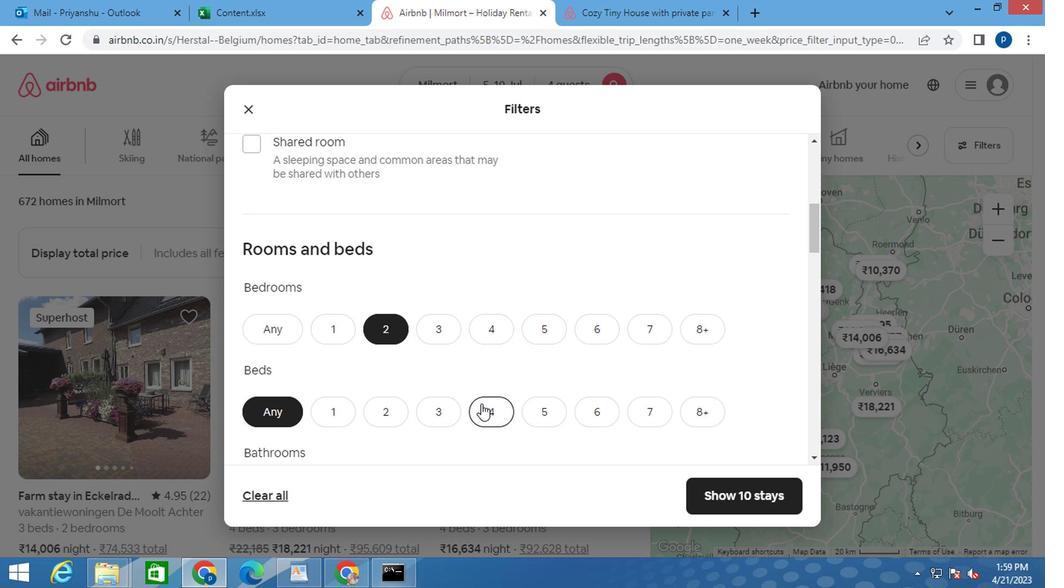 
Action: Mouse scrolled (475, 404) with delta (0, 0)
Screenshot: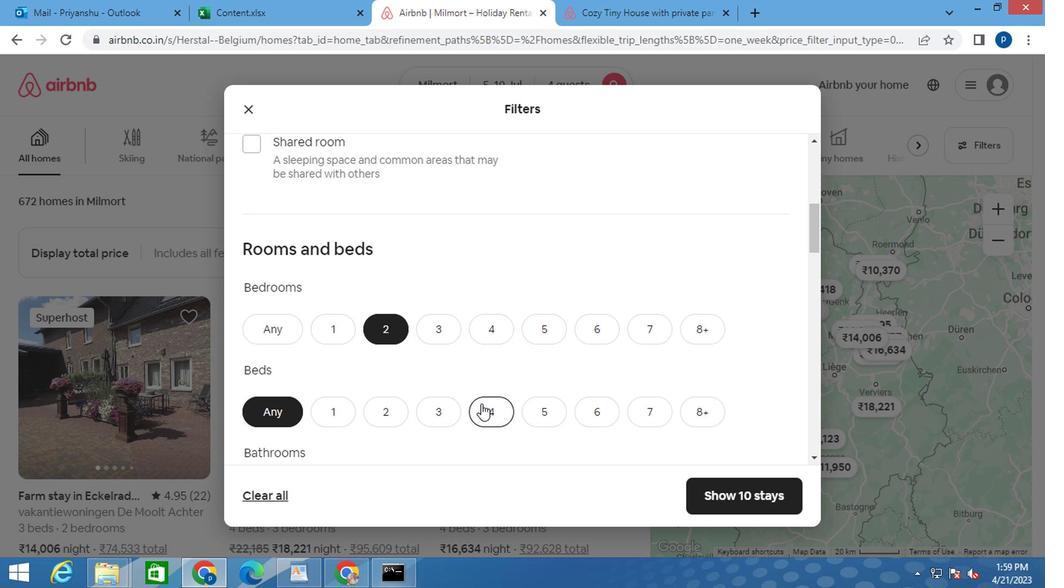 
Action: Mouse moved to (376, 337)
Screenshot: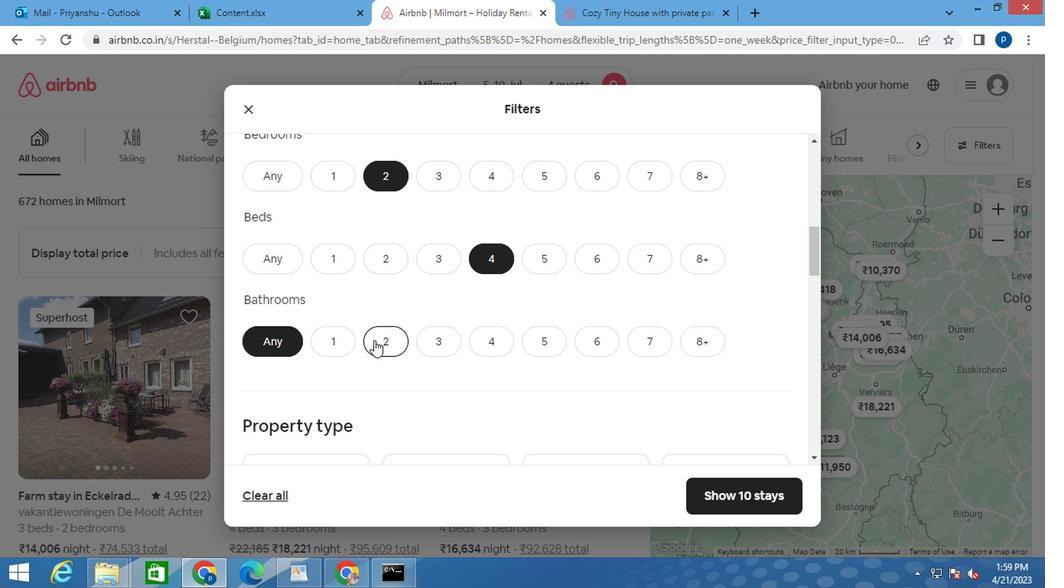 
Action: Mouse pressed left at (376, 337)
Screenshot: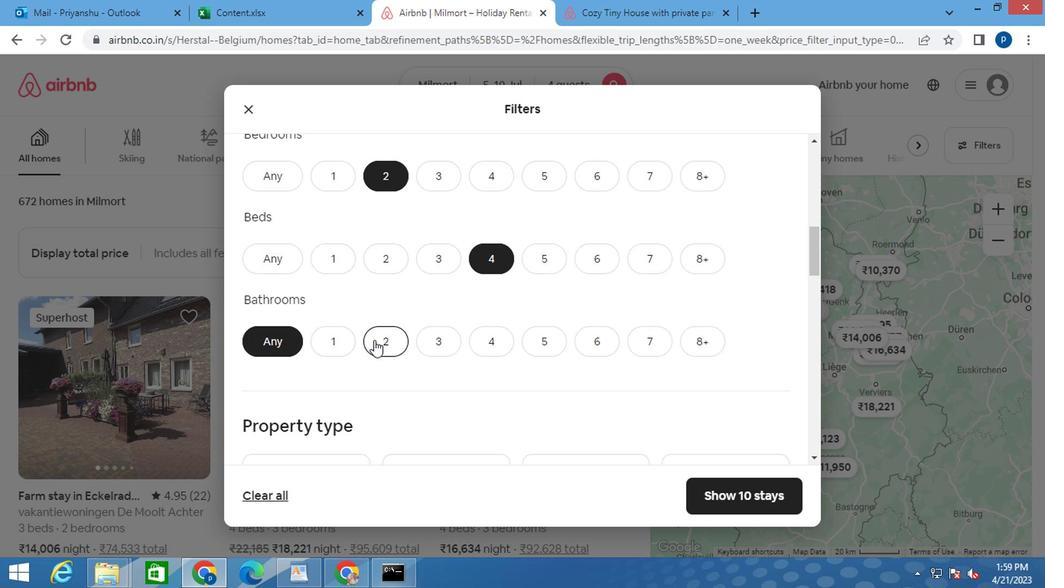
Action: Mouse moved to (383, 337)
Screenshot: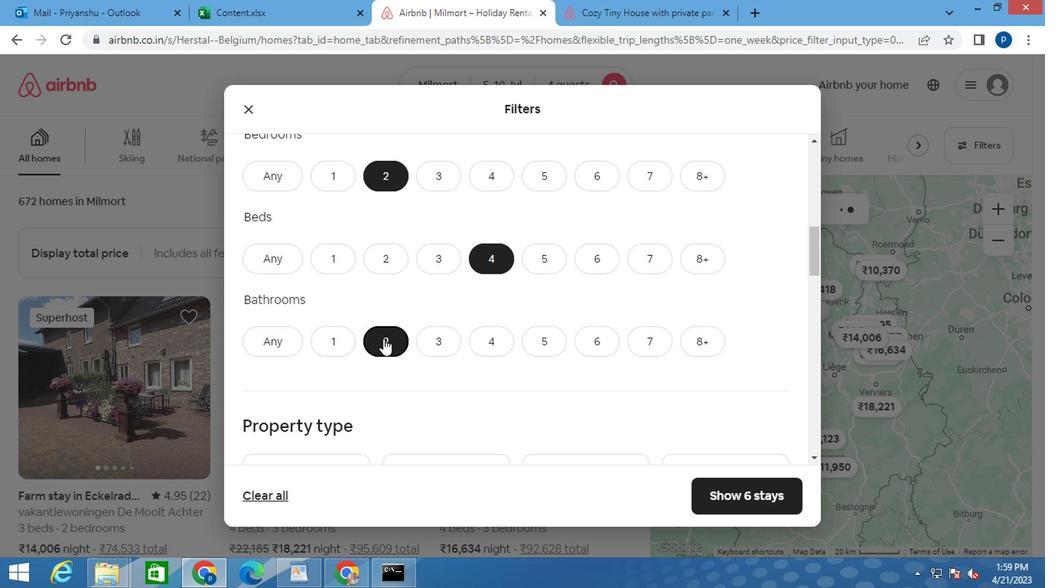 
Action: Mouse scrolled (383, 337) with delta (0, 0)
Screenshot: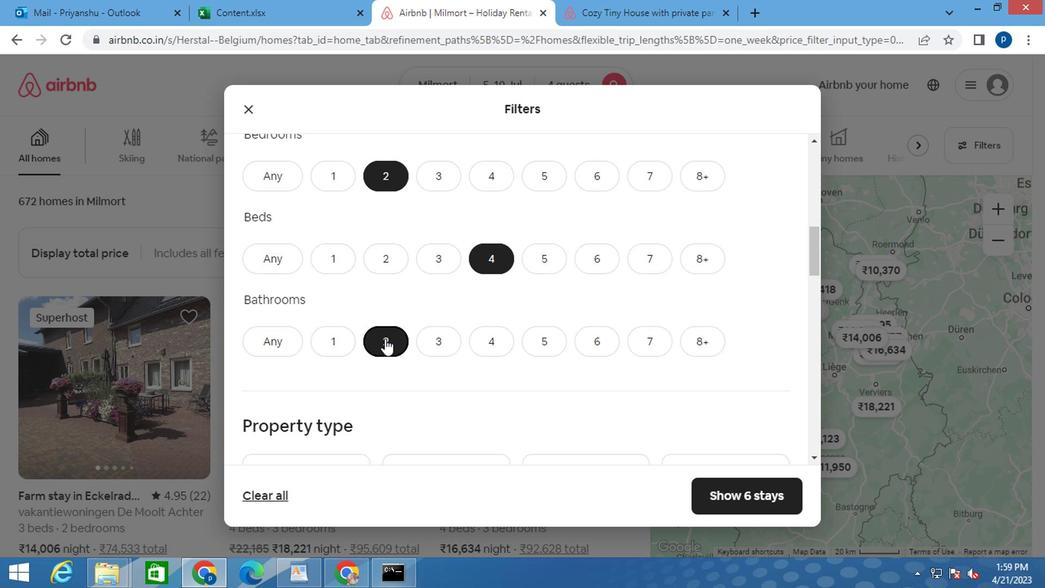 
Action: Mouse scrolled (383, 337) with delta (0, 0)
Screenshot: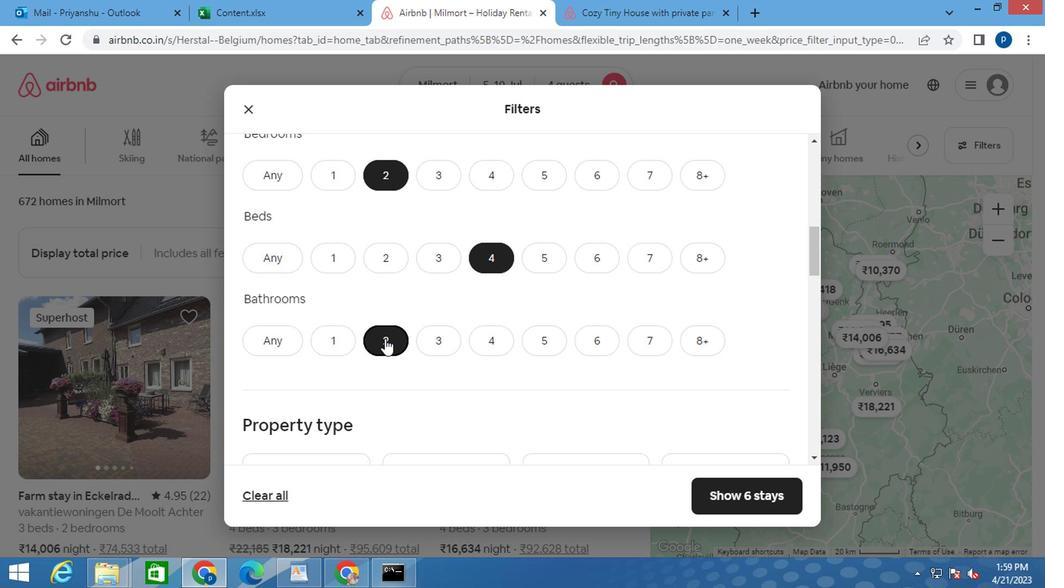 
Action: Mouse moved to (330, 340)
Screenshot: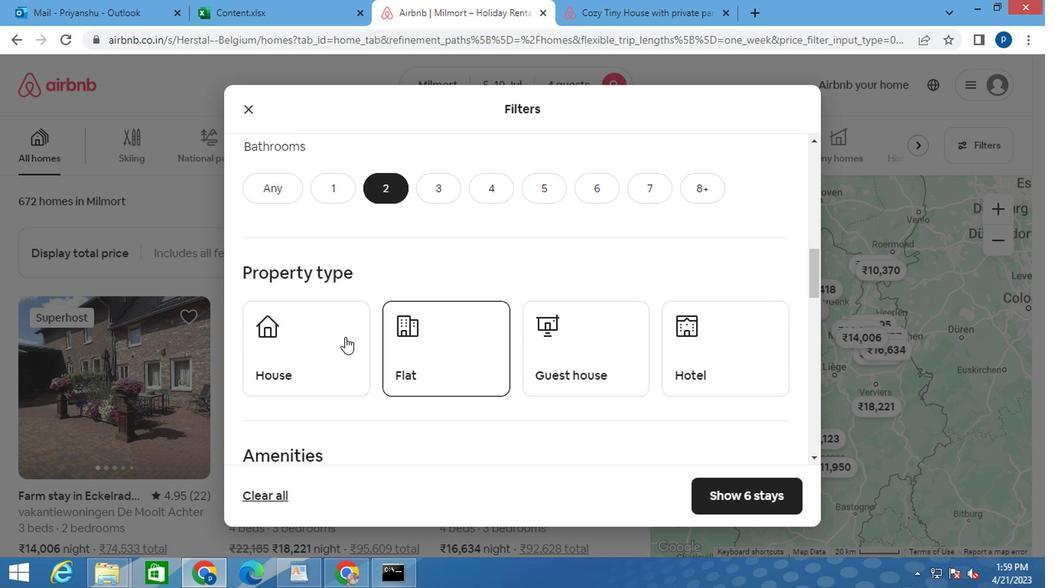 
Action: Mouse pressed left at (330, 340)
Screenshot: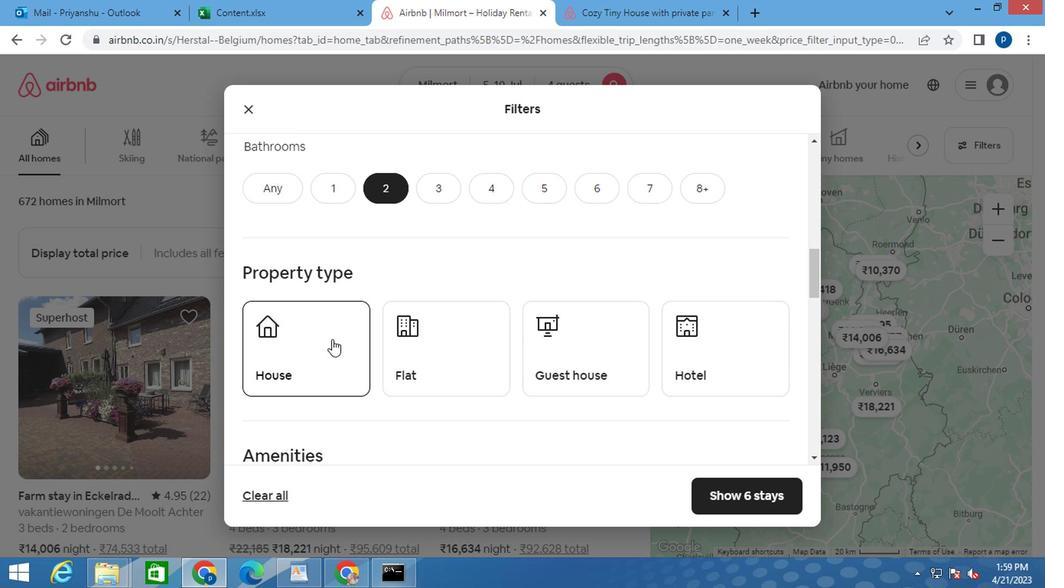 
Action: Mouse moved to (437, 355)
Screenshot: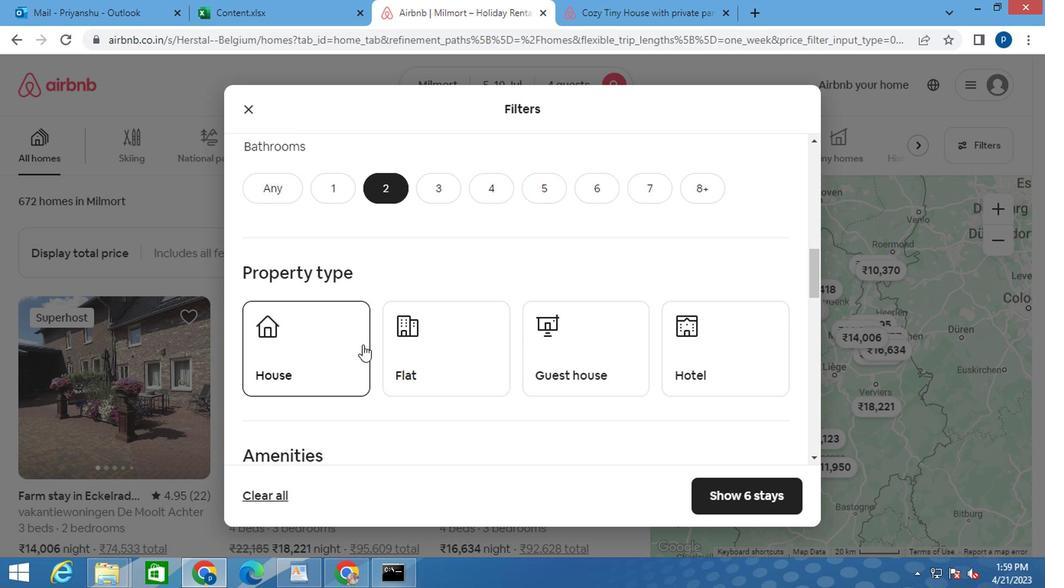 
Action: Mouse pressed left at (437, 355)
Screenshot: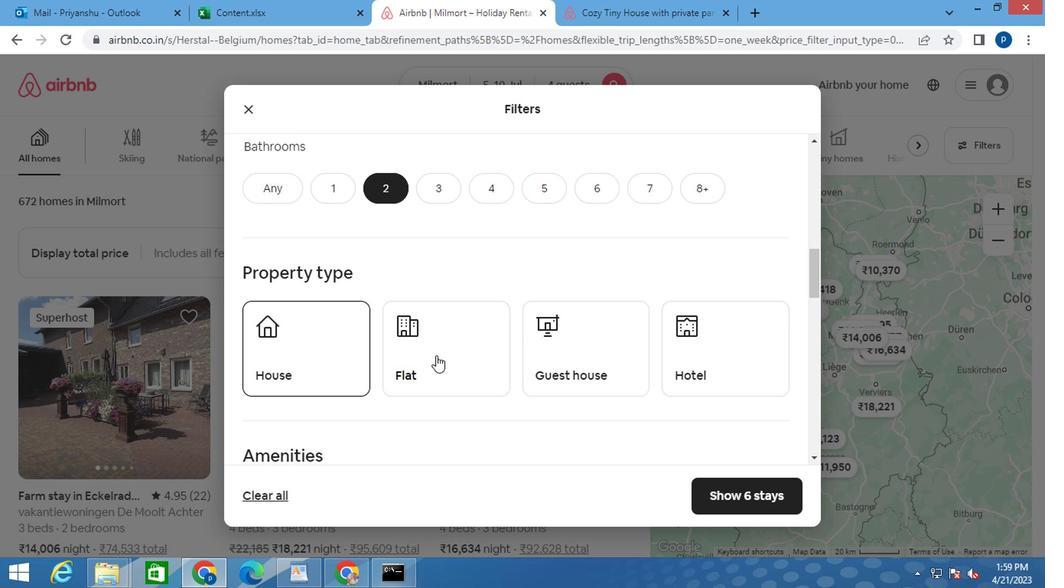 
Action: Mouse moved to (566, 363)
Screenshot: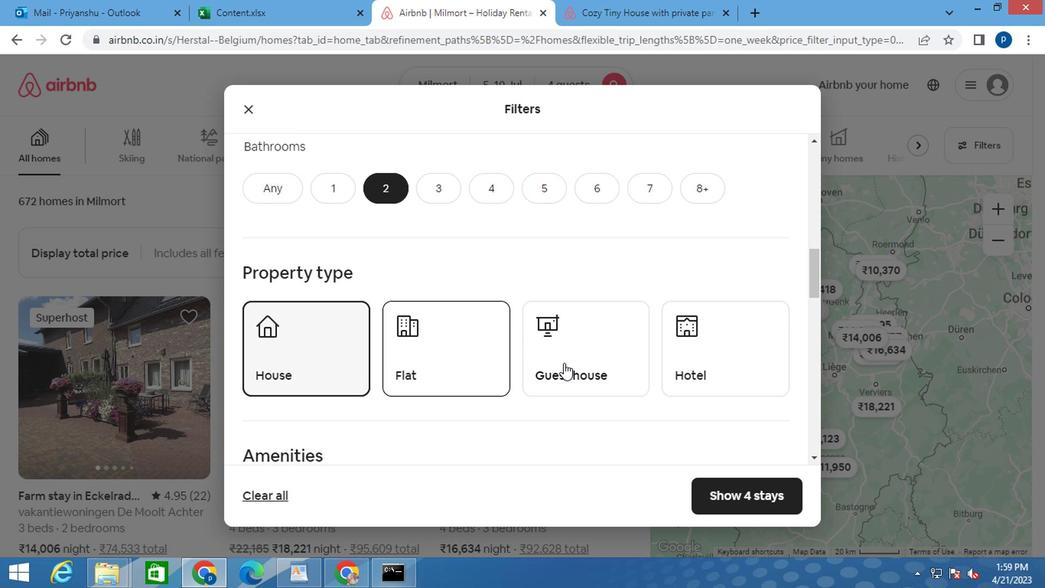 
Action: Mouse pressed left at (566, 363)
Screenshot: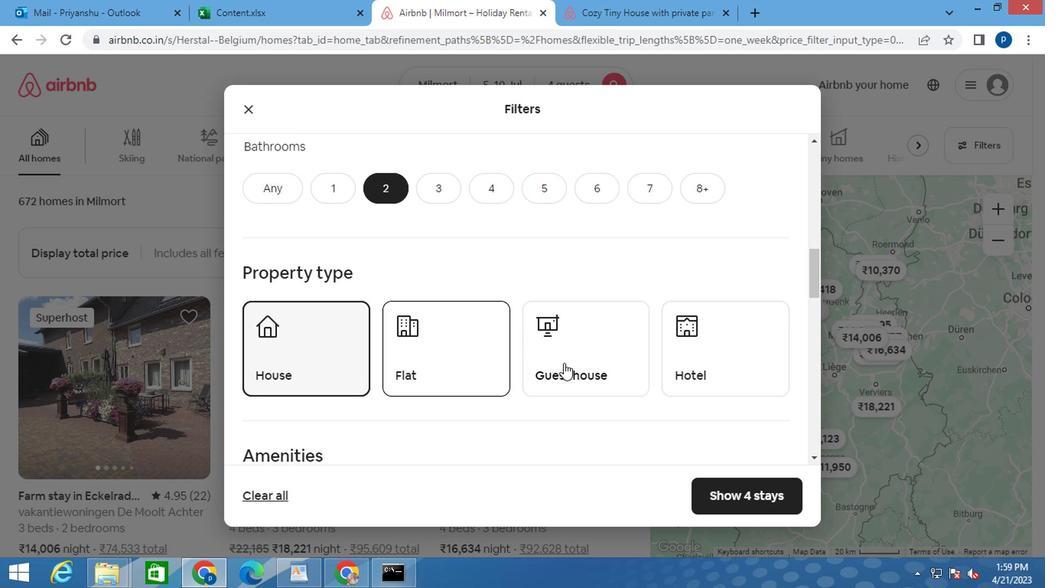 
Action: Mouse scrolled (566, 362) with delta (0, 0)
Screenshot: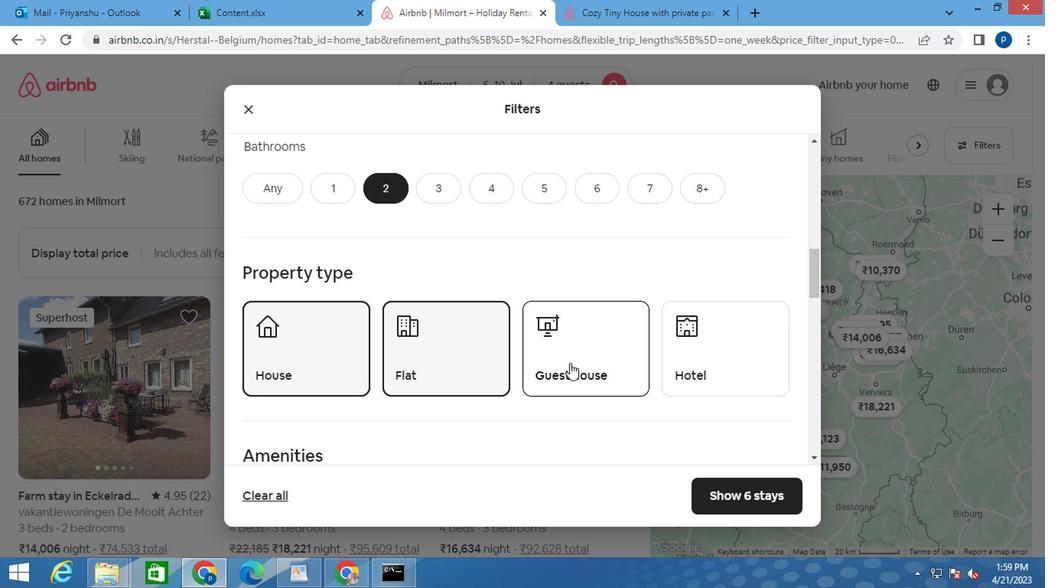 
Action: Mouse scrolled (566, 362) with delta (0, 0)
Screenshot: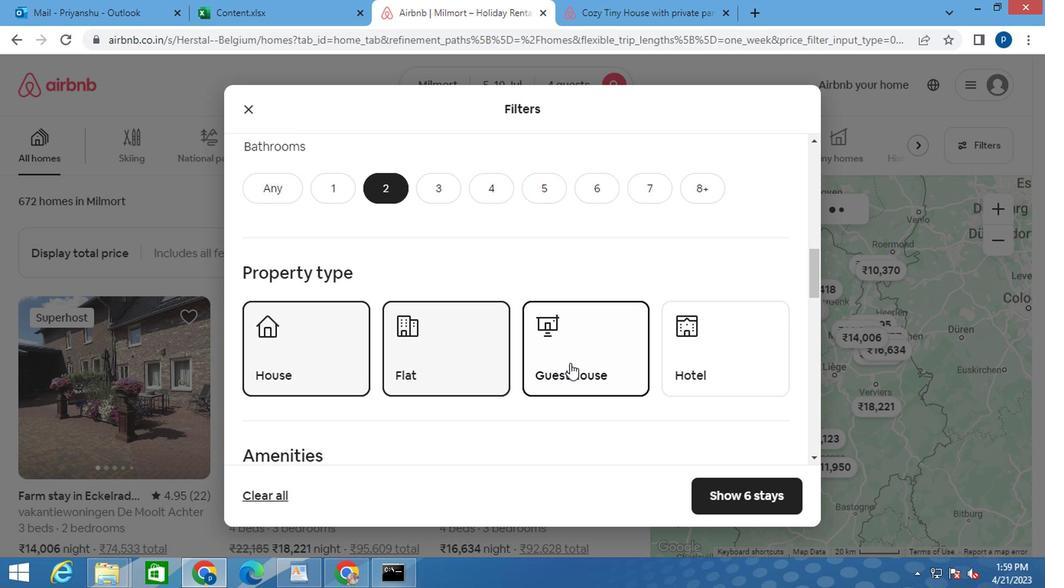 
Action: Mouse scrolled (566, 362) with delta (0, 0)
Screenshot: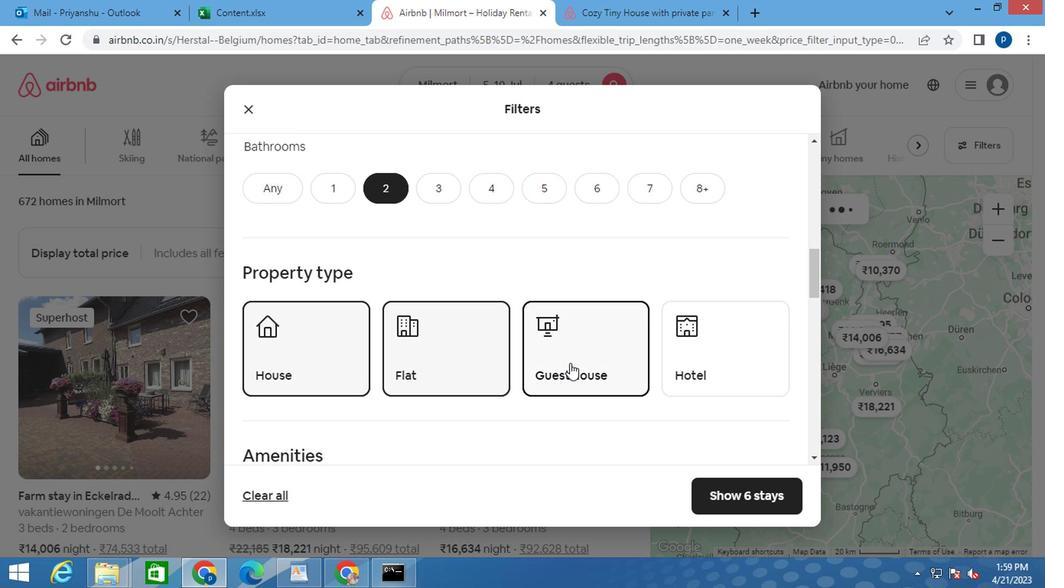
Action: Mouse moved to (296, 410)
Screenshot: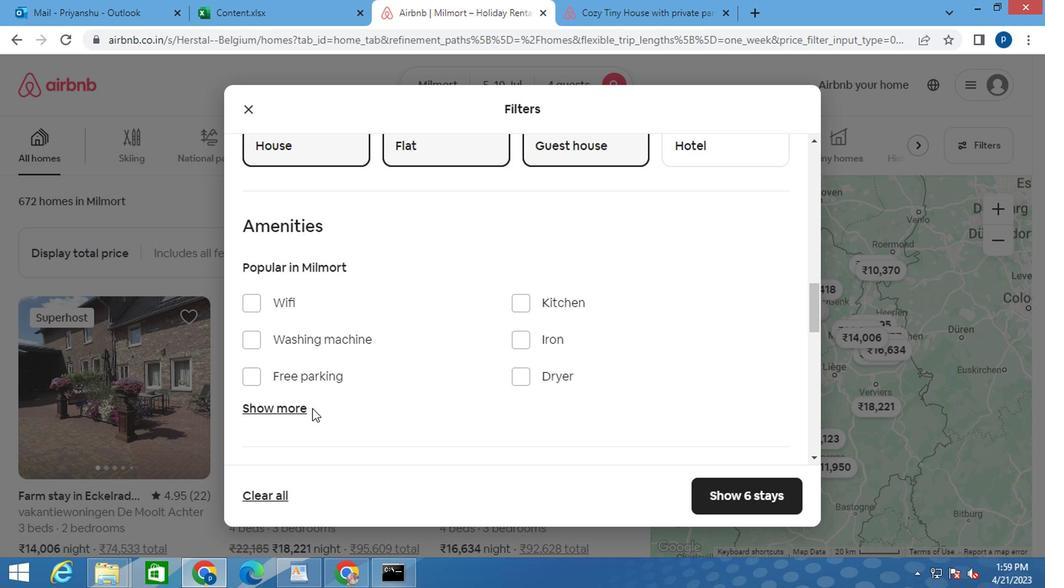 
Action: Mouse pressed left at (296, 410)
Screenshot: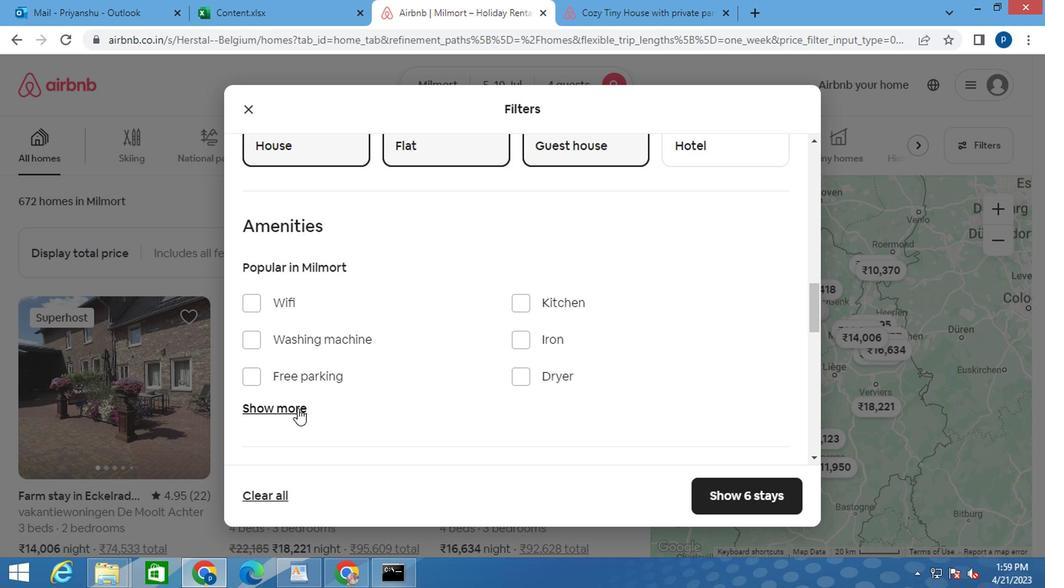 
Action: Mouse moved to (436, 390)
Screenshot: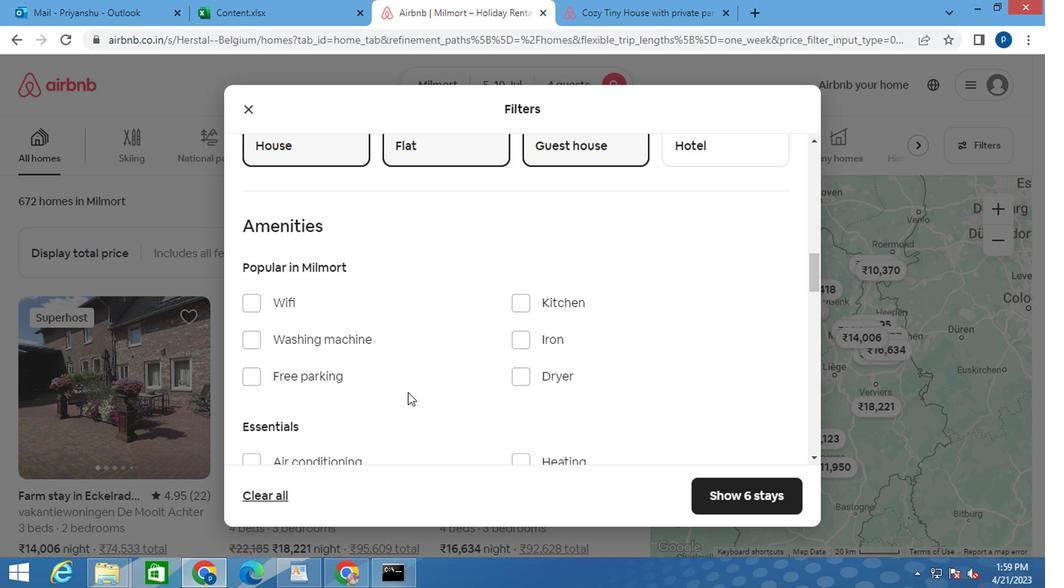 
Action: Mouse scrolled (436, 390) with delta (0, 0)
Screenshot: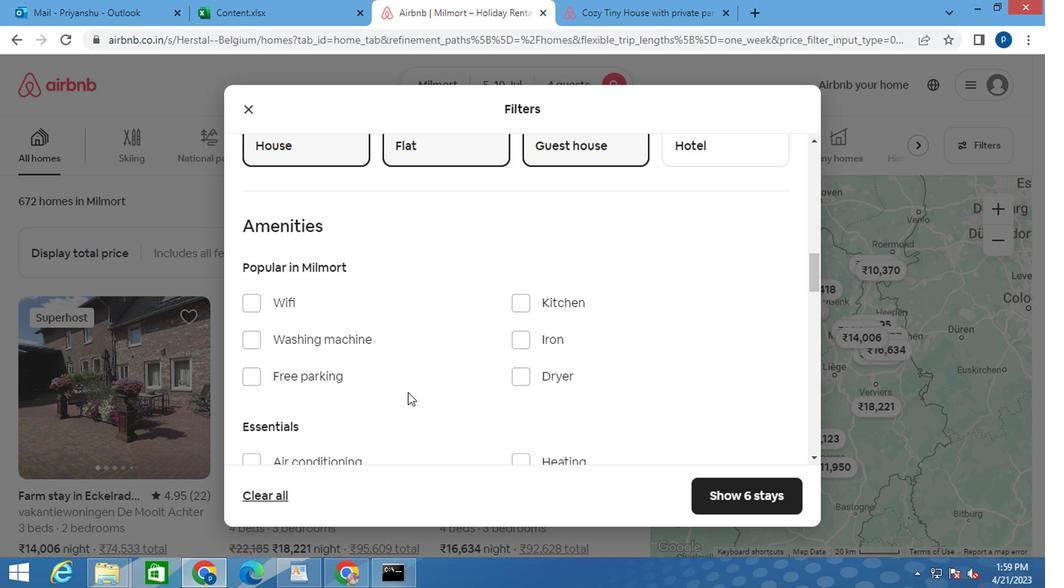 
Action: Mouse moved to (441, 392)
Screenshot: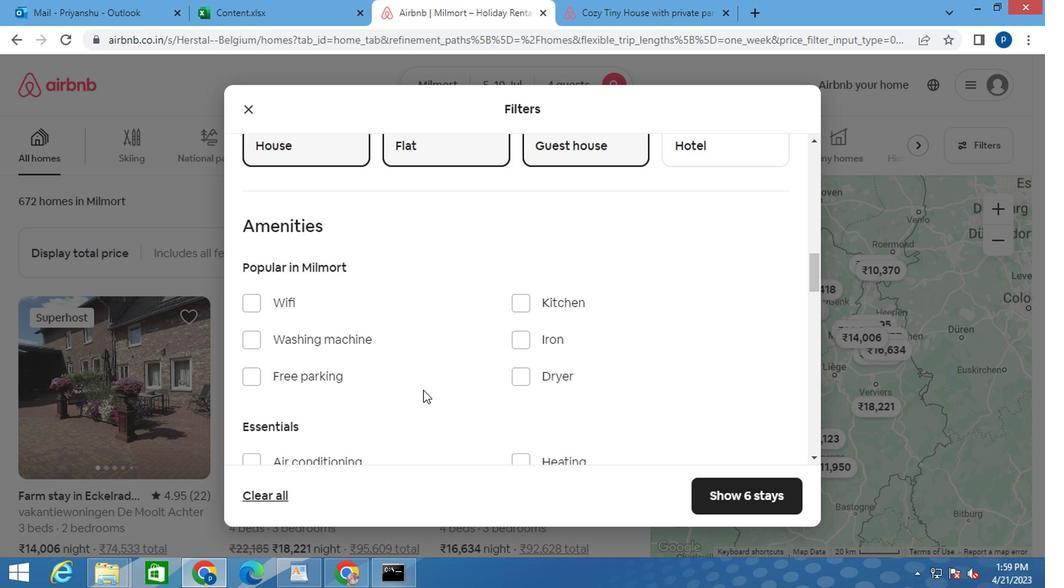 
Action: Mouse scrolled (441, 390) with delta (0, -1)
Screenshot: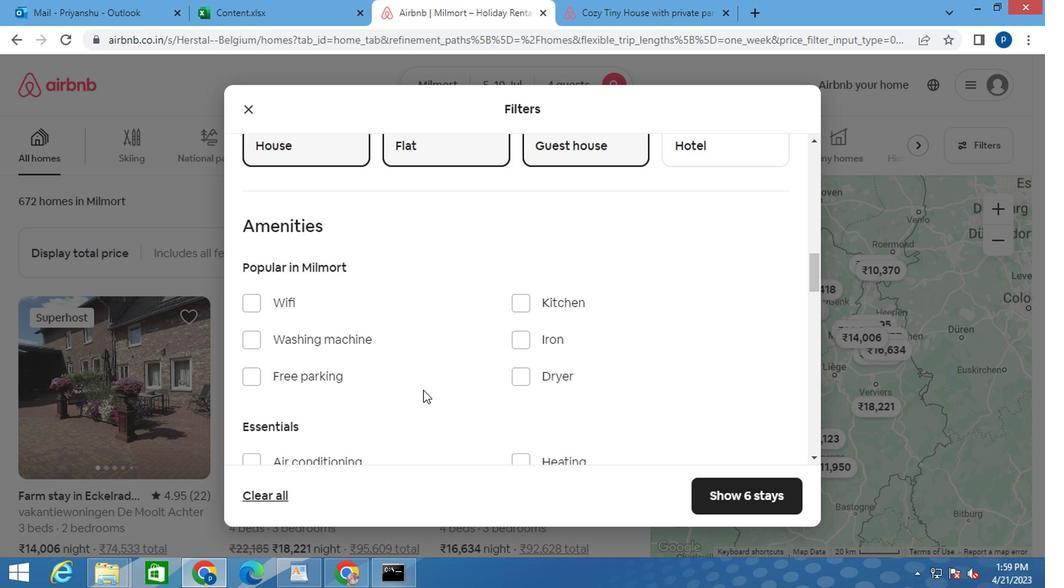 
Action: Mouse moved to (520, 309)
Screenshot: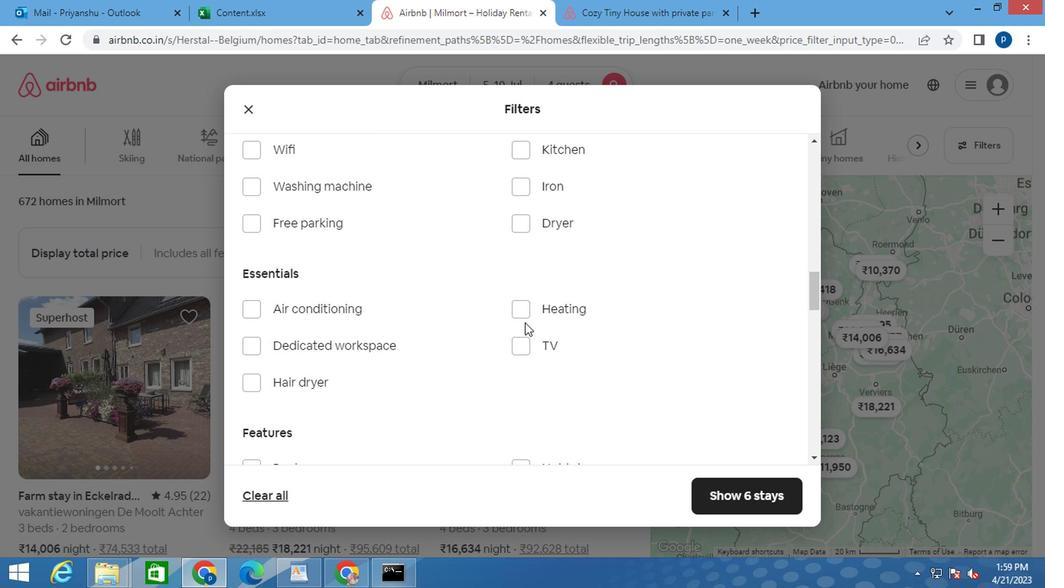 
Action: Mouse pressed left at (520, 309)
Screenshot: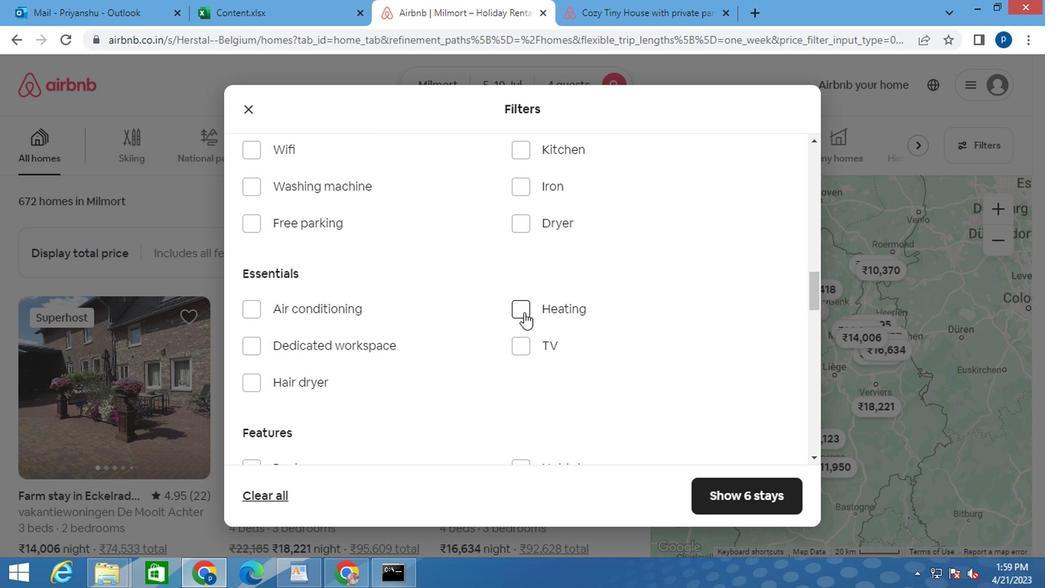 
Action: Mouse moved to (520, 314)
Screenshot: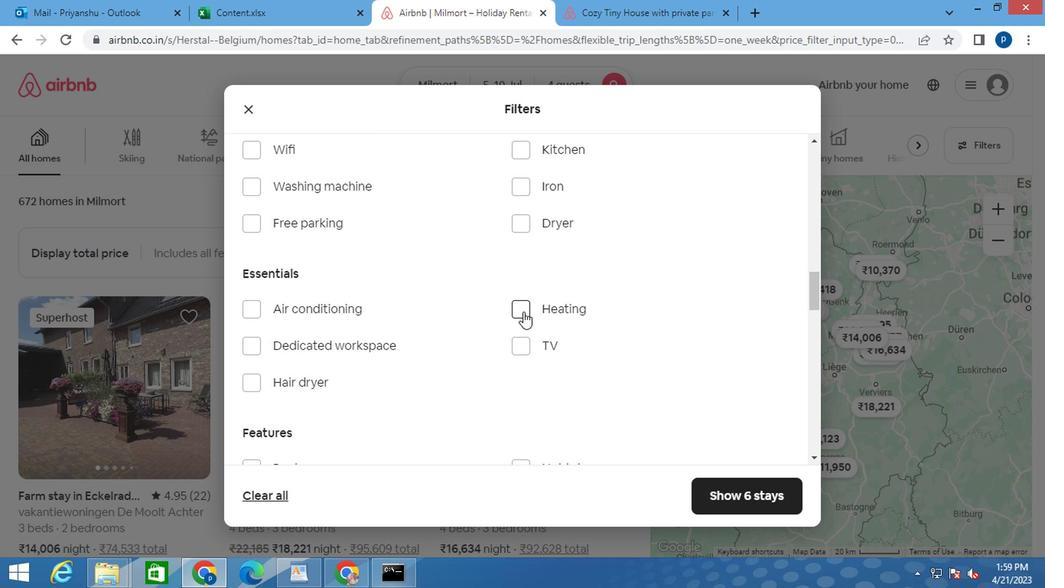 
Action: Mouse scrolled (520, 313) with delta (0, -1)
Screenshot: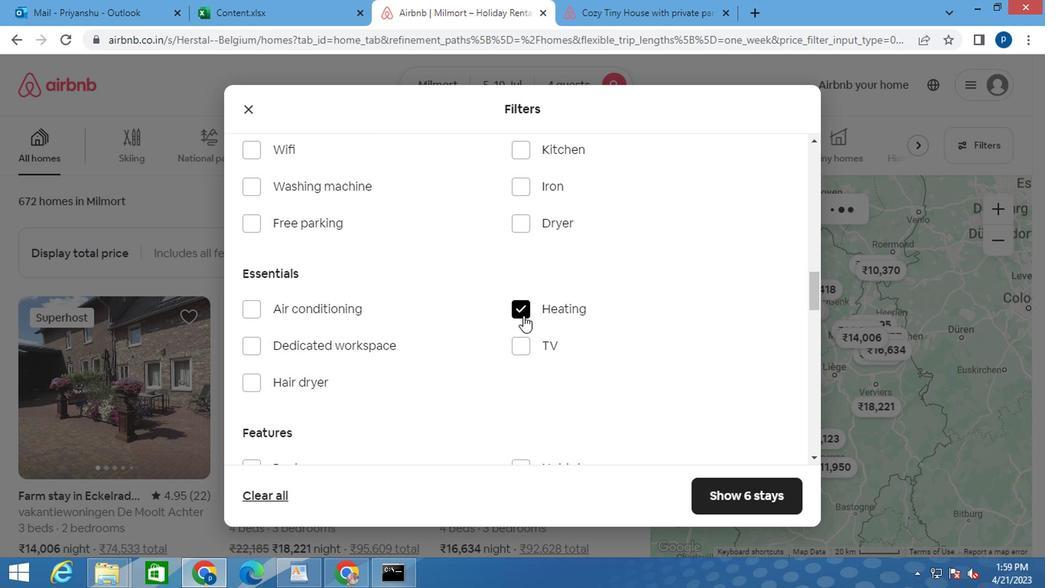 
Action: Mouse moved to (521, 316)
Screenshot: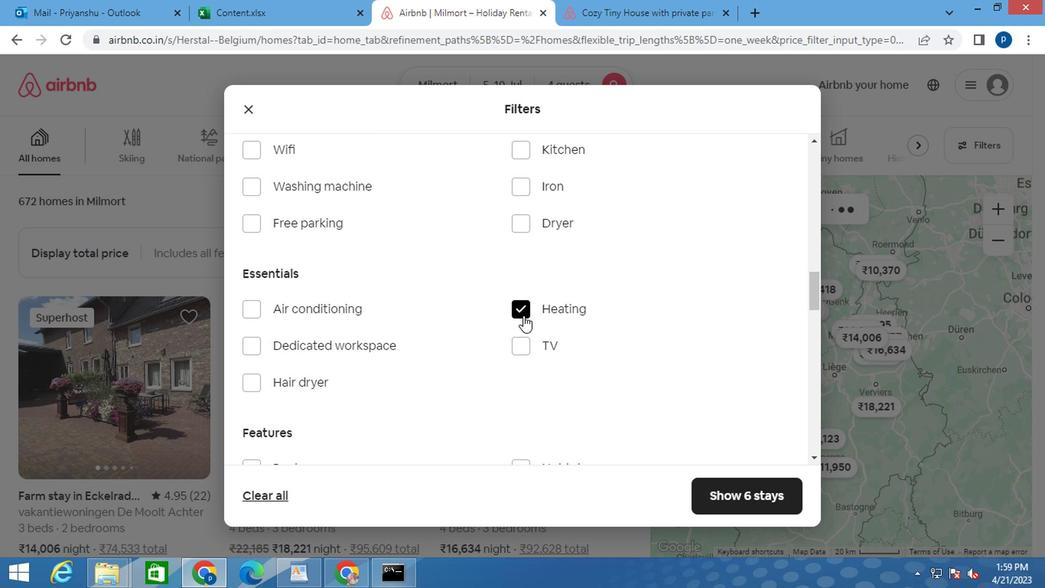 
Action: Mouse scrolled (521, 315) with delta (0, -1)
Screenshot: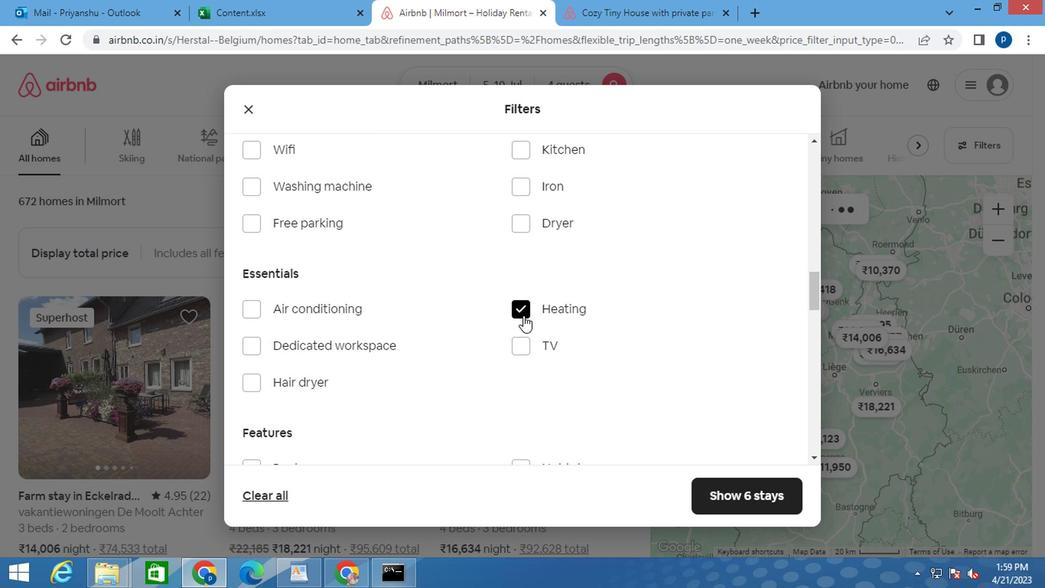 
Action: Mouse scrolled (521, 315) with delta (0, -1)
Screenshot: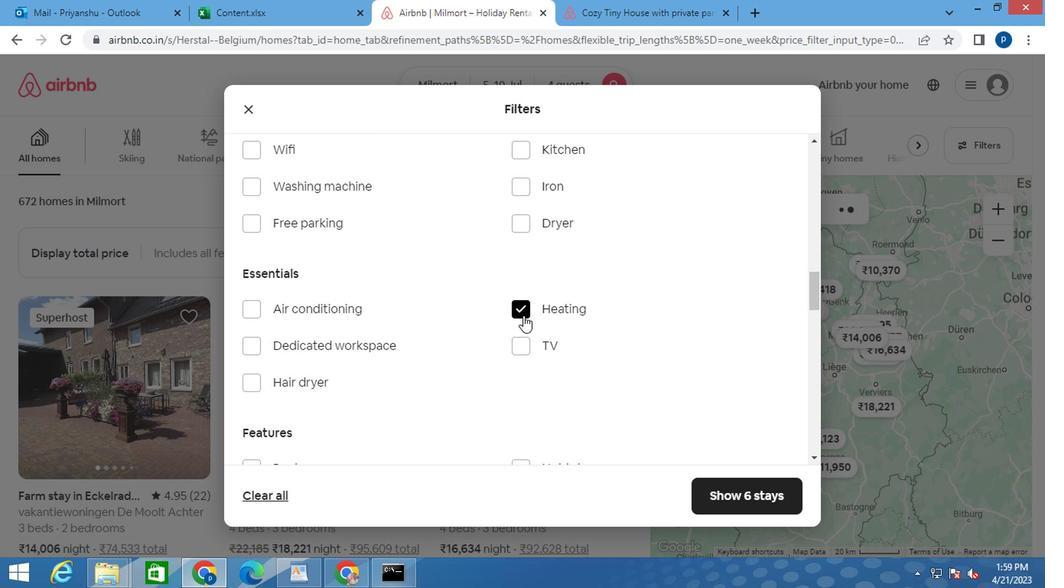 
Action: Mouse scrolled (521, 315) with delta (0, -1)
Screenshot: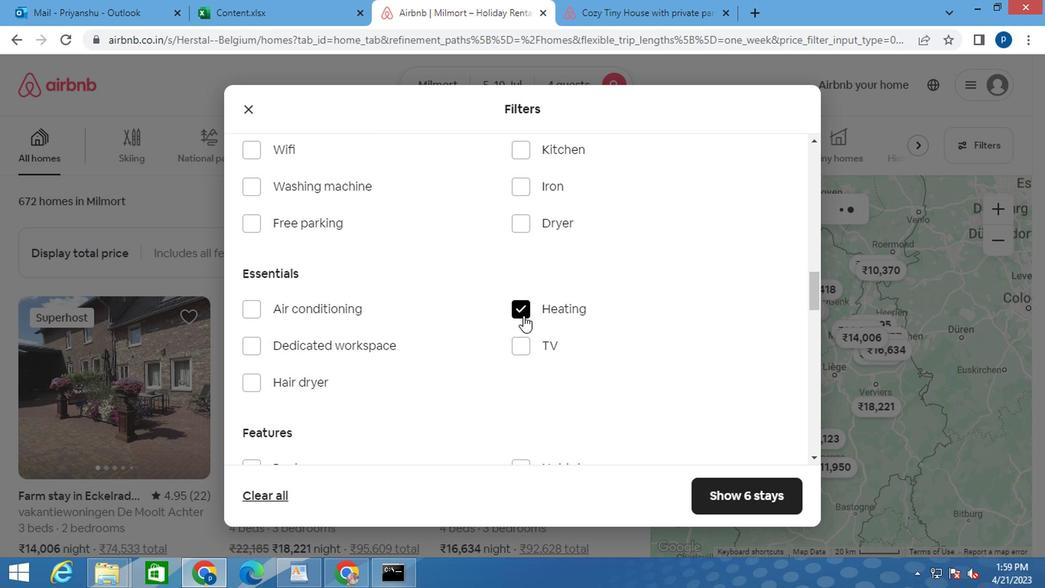
Action: Mouse moved to (512, 335)
Screenshot: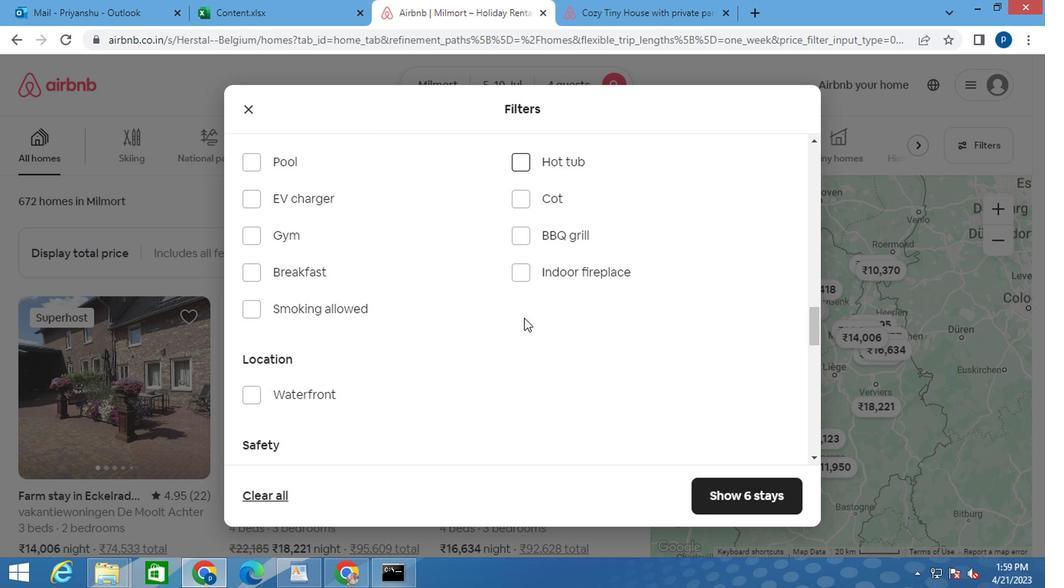 
Action: Mouse scrolled (512, 334) with delta (0, 0)
Screenshot: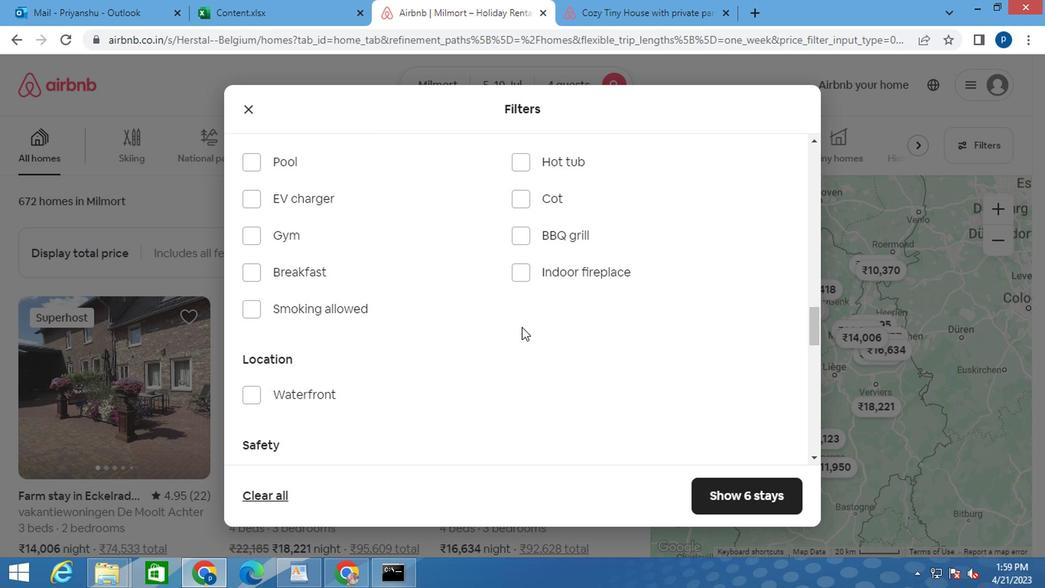 
Action: Mouse moved to (512, 337)
Screenshot: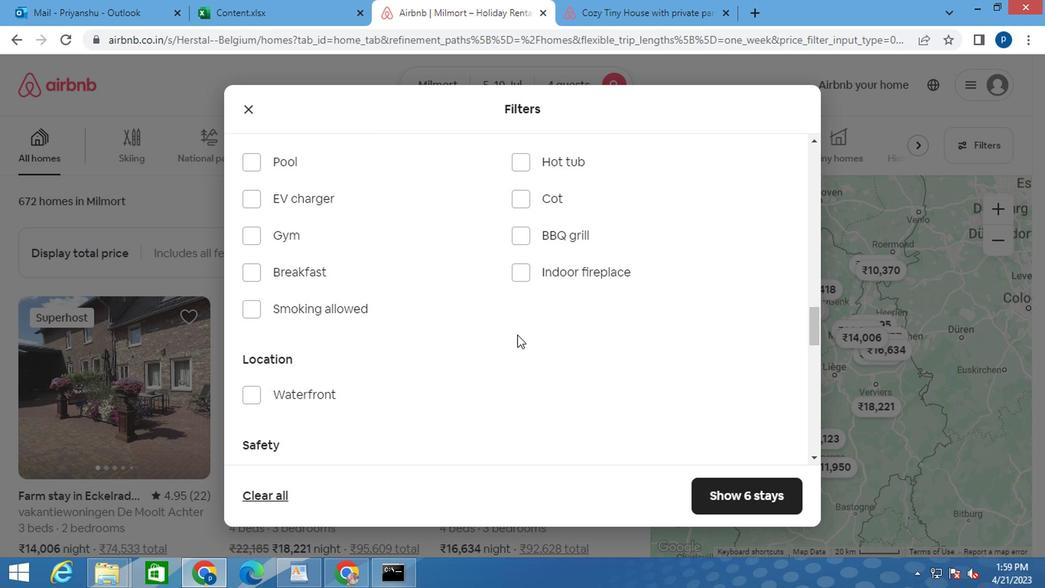 
Action: Mouse scrolled (512, 335) with delta (0, -1)
Screenshot: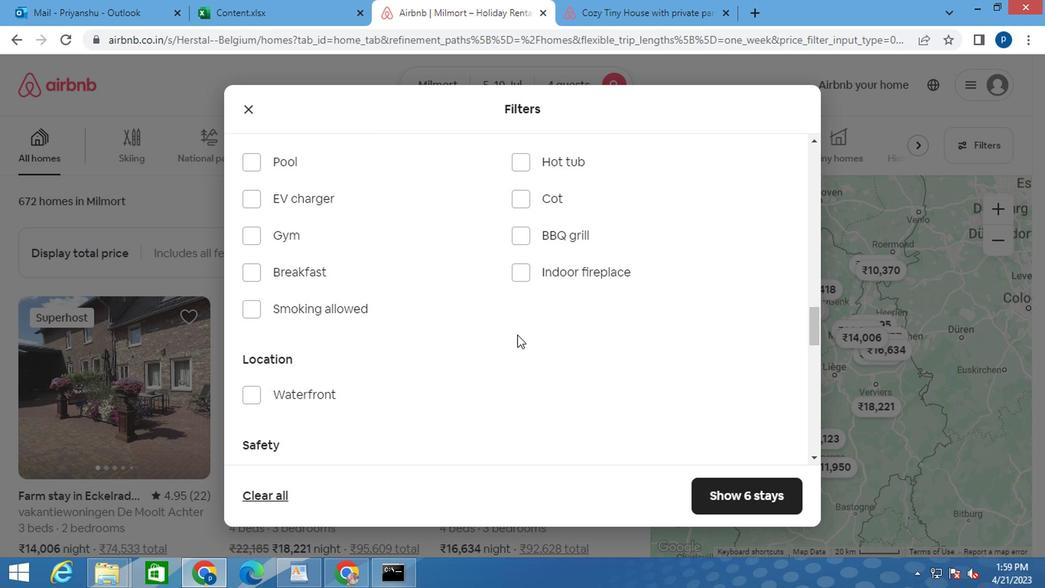 
Action: Mouse scrolled (512, 335) with delta (0, -1)
Screenshot: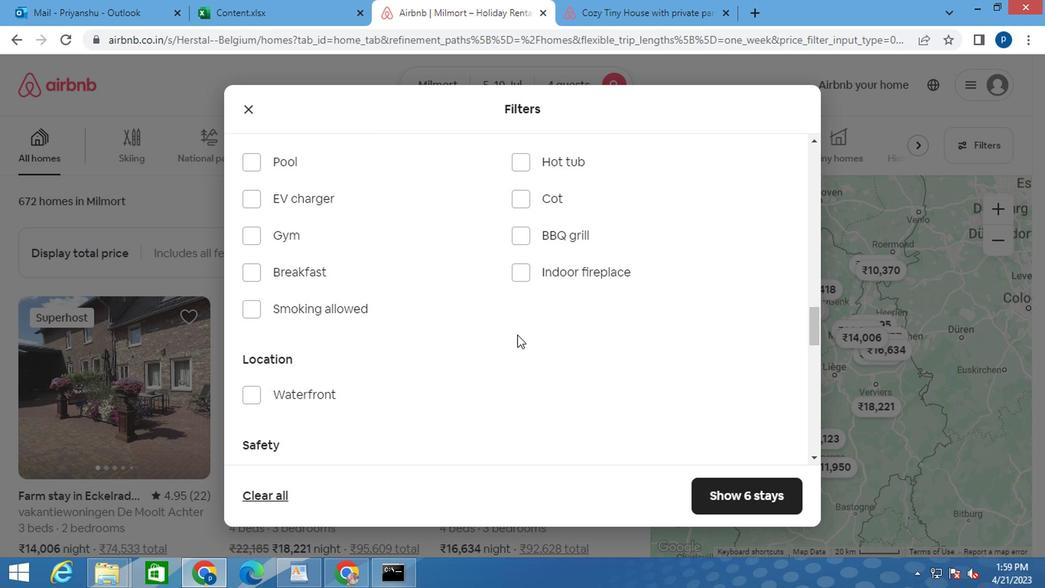 
Action: Mouse scrolled (512, 335) with delta (0, -1)
Screenshot: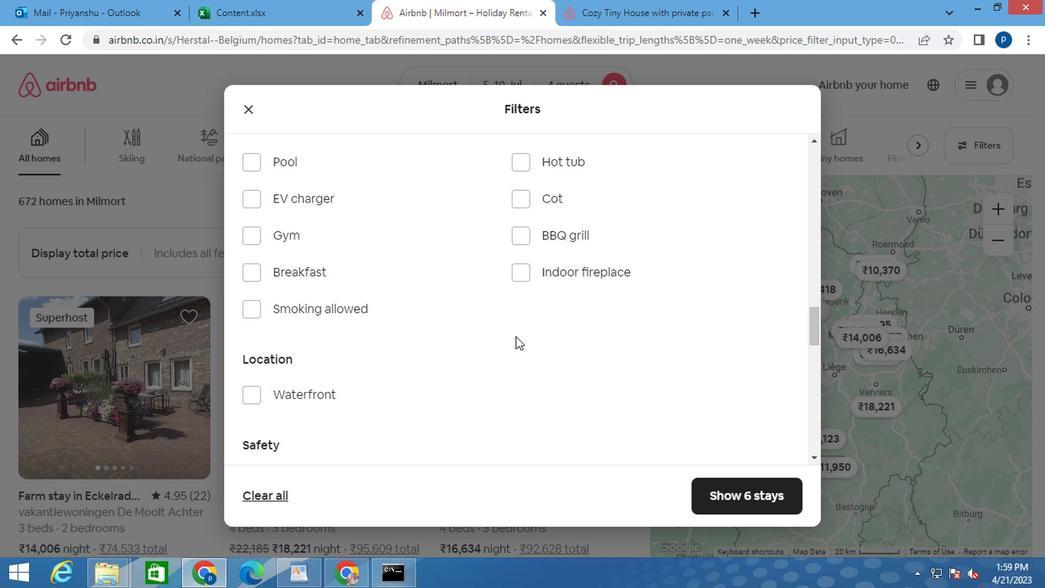 
Action: Mouse moved to (547, 335)
Screenshot: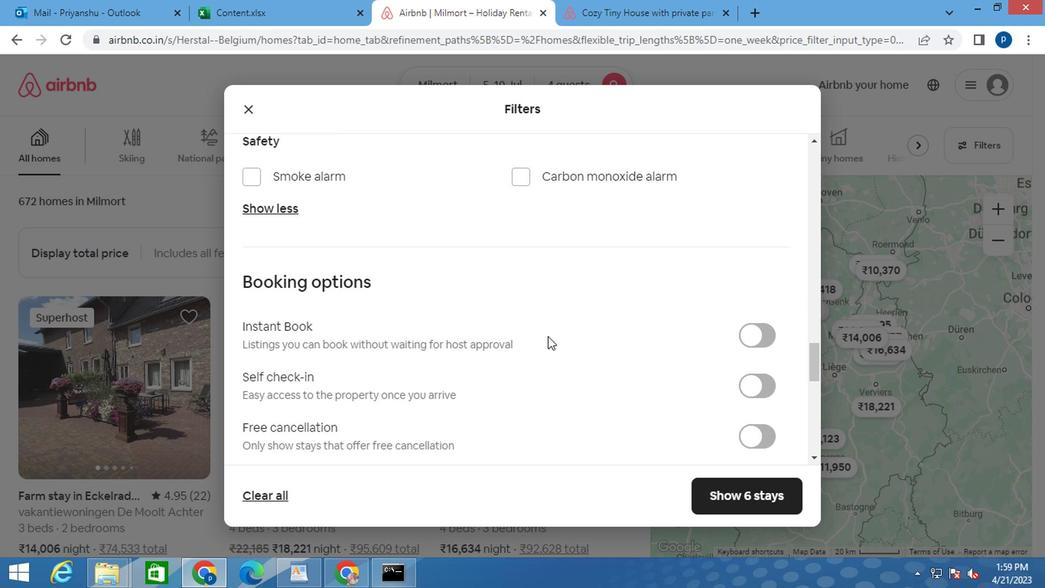 
Action: Mouse scrolled (547, 334) with delta (0, 0)
Screenshot: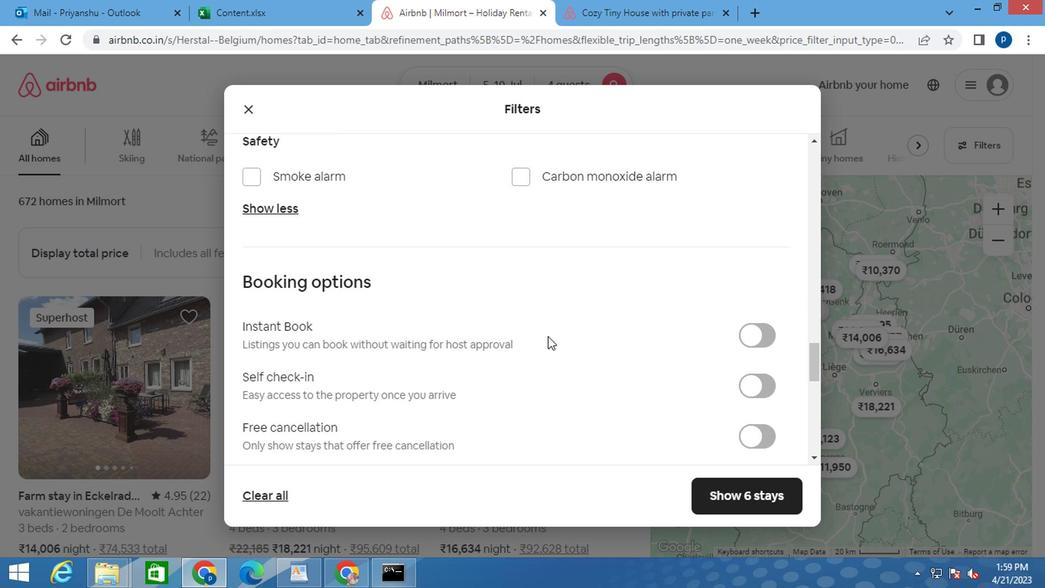 
Action: Mouse scrolled (547, 334) with delta (0, 0)
Screenshot: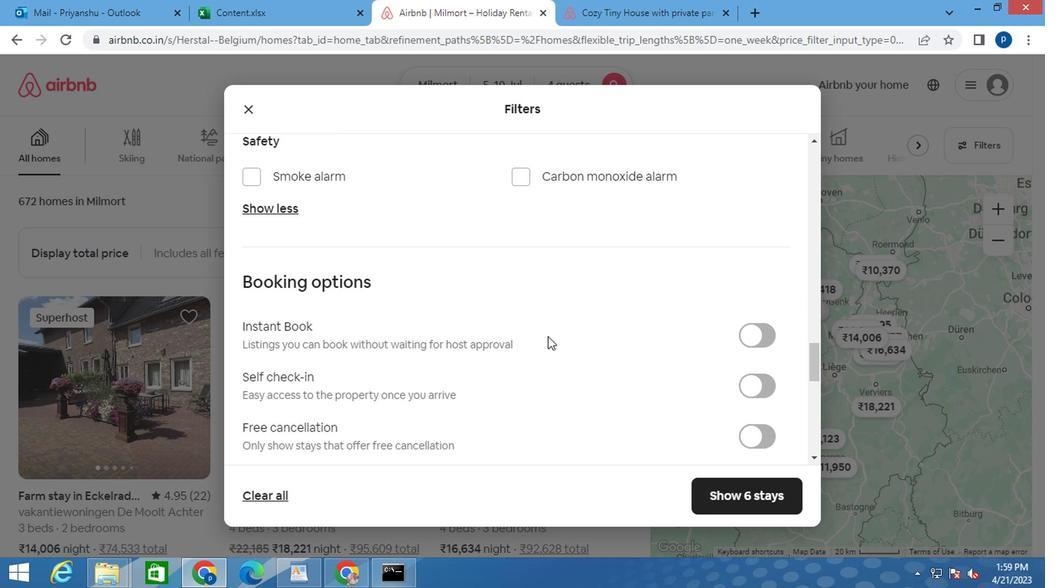 
Action: Mouse scrolled (547, 334) with delta (0, 0)
Screenshot: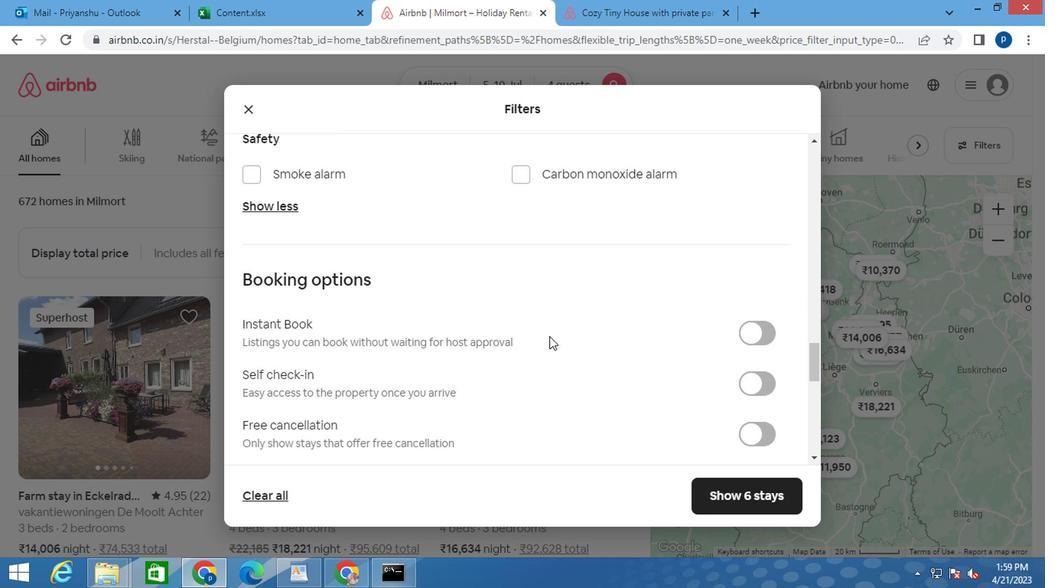 
Action: Mouse moved to (748, 146)
Screenshot: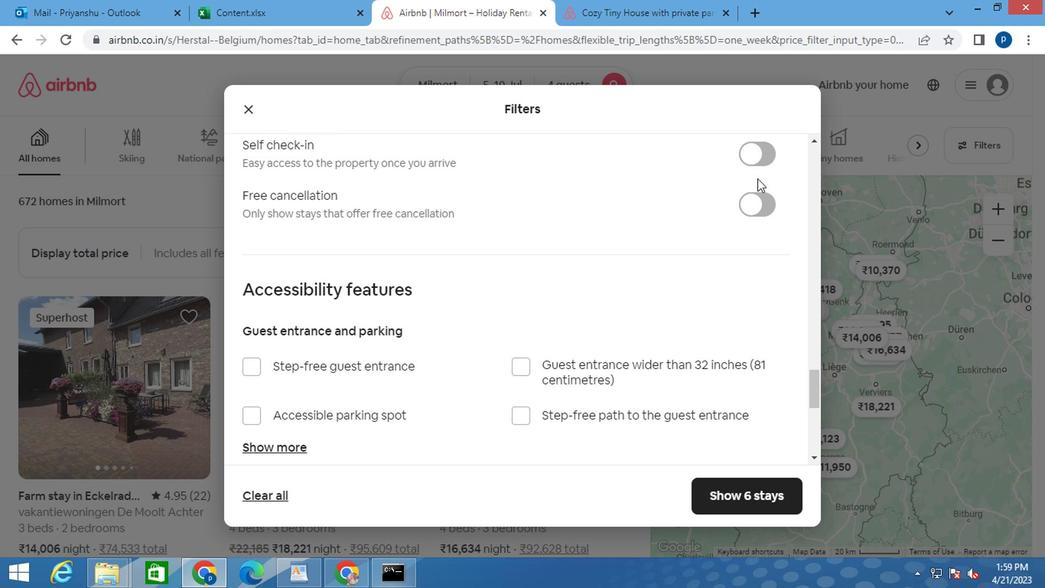 
Action: Mouse pressed left at (748, 146)
Screenshot: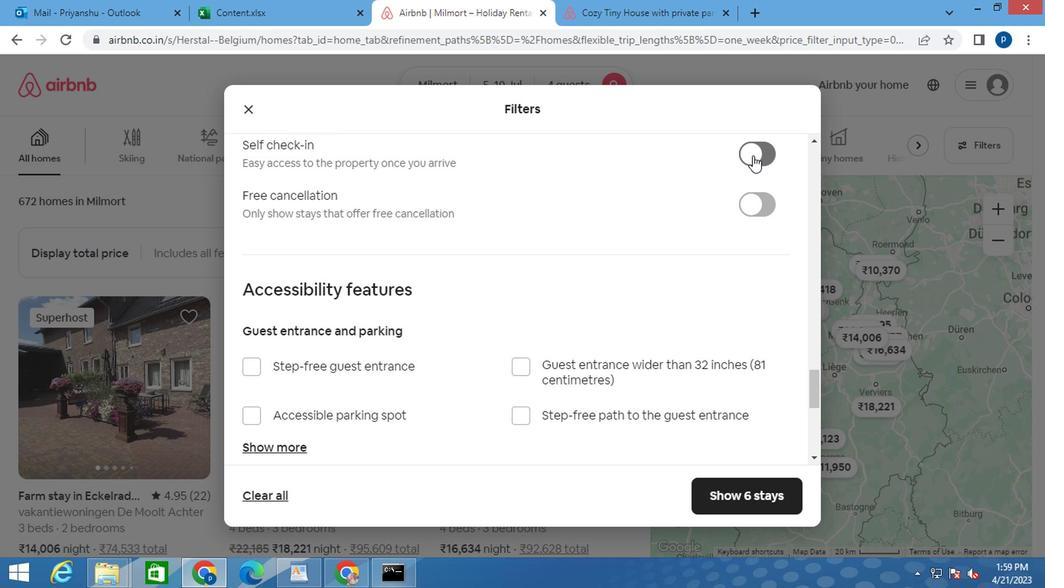 
Action: Mouse moved to (508, 377)
Screenshot: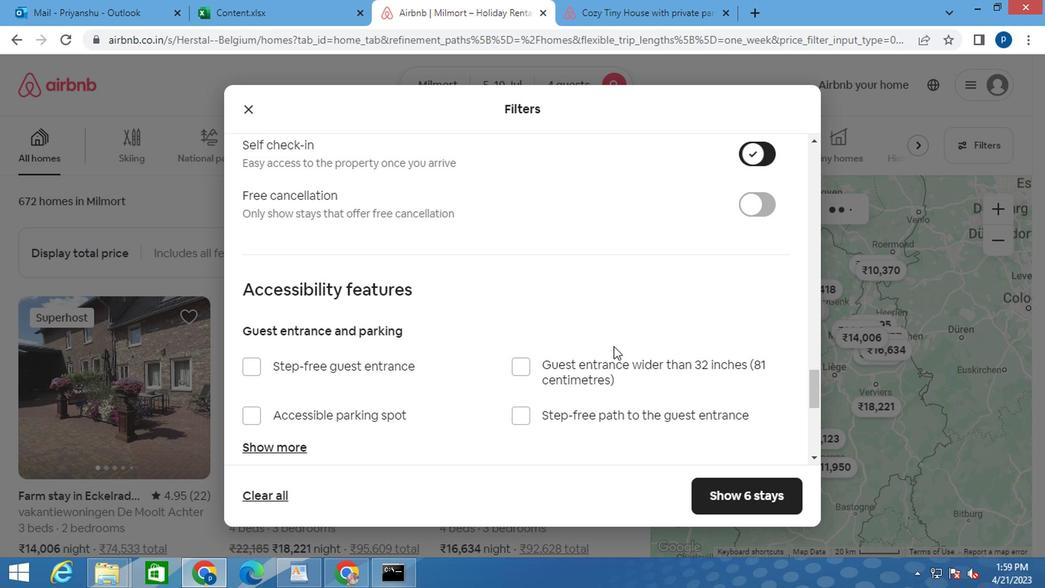 
Action: Mouse scrolled (508, 376) with delta (0, -1)
Screenshot: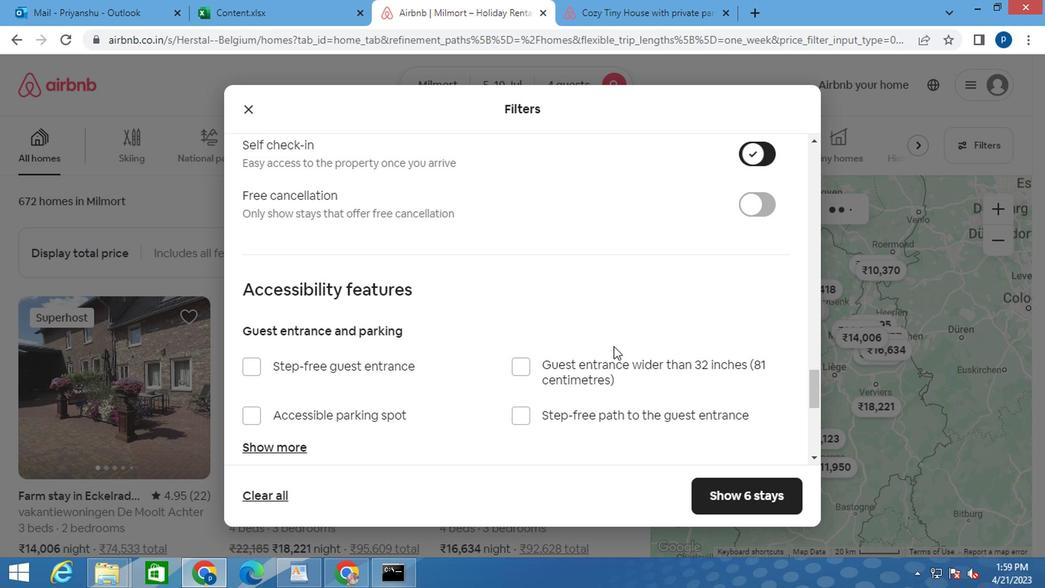 
Action: Mouse moved to (503, 378)
Screenshot: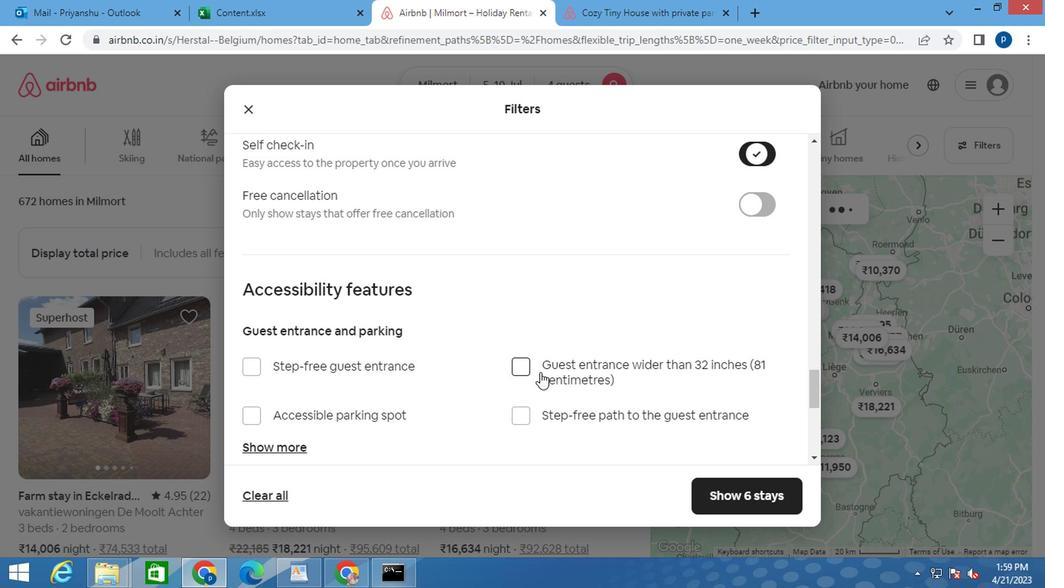 
Action: Mouse scrolled (503, 378) with delta (0, 0)
Screenshot: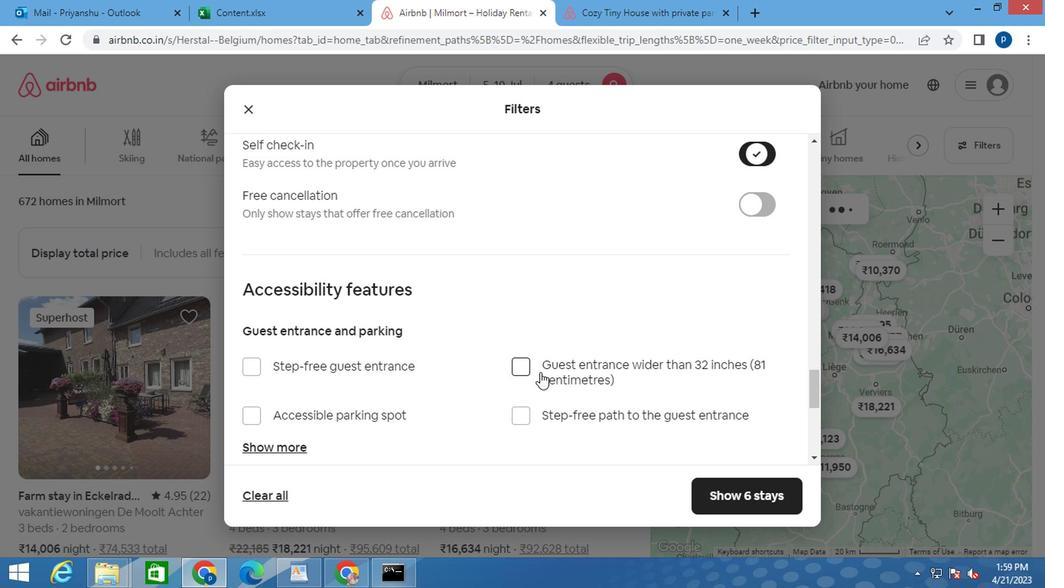 
Action: Mouse moved to (498, 380)
Screenshot: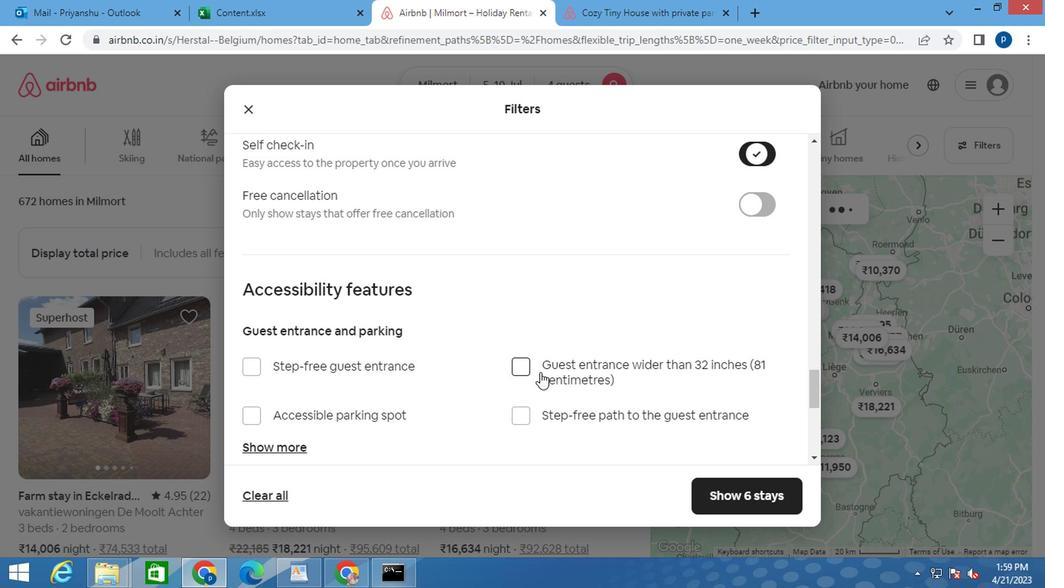 
Action: Mouse scrolled (498, 378) with delta (0, -1)
Screenshot: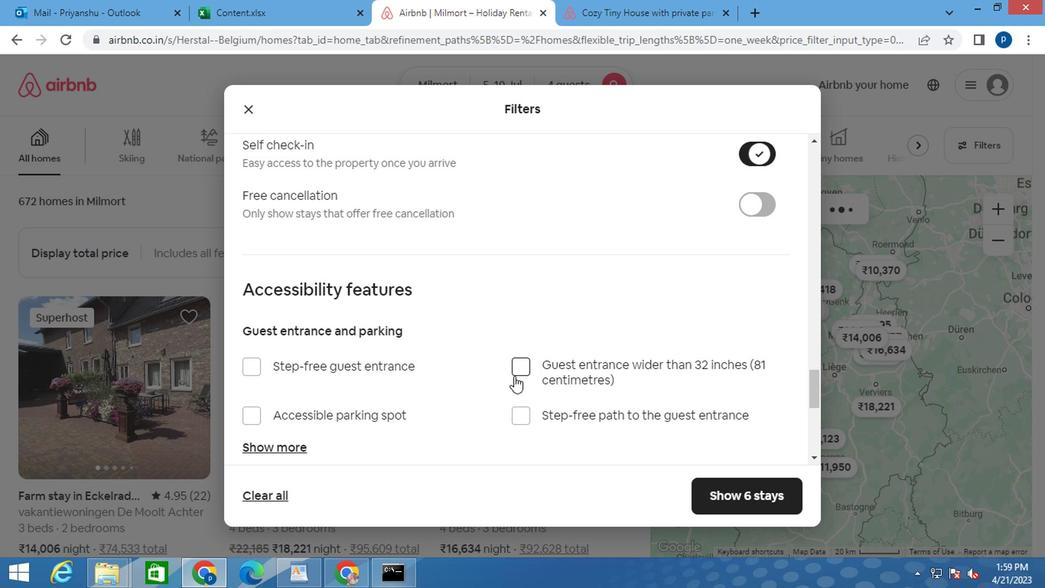 
Action: Mouse moved to (489, 381)
Screenshot: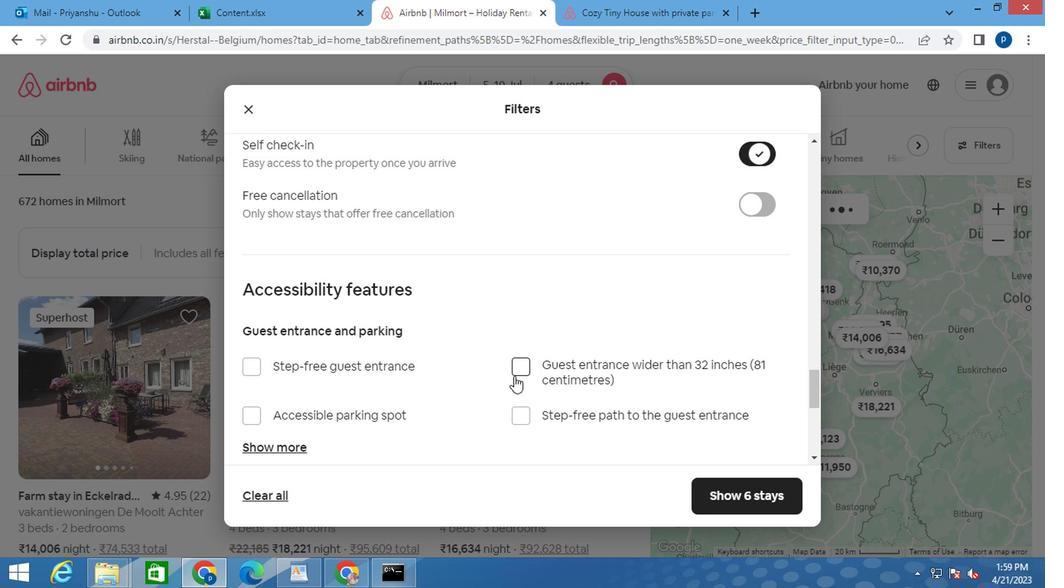 
Action: Mouse scrolled (492, 380) with delta (0, -1)
Screenshot: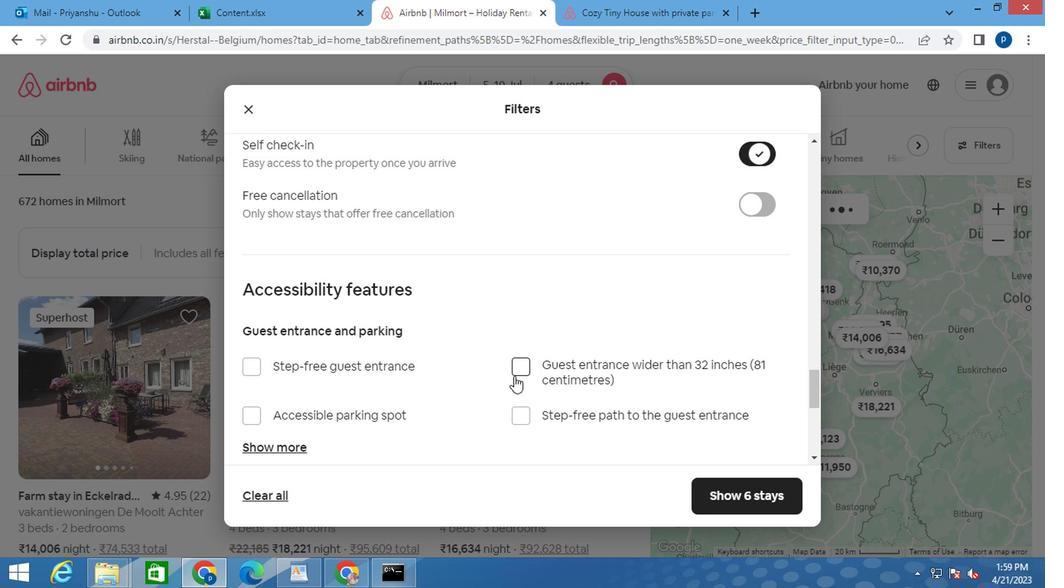 
Action: Mouse moved to (487, 381)
Screenshot: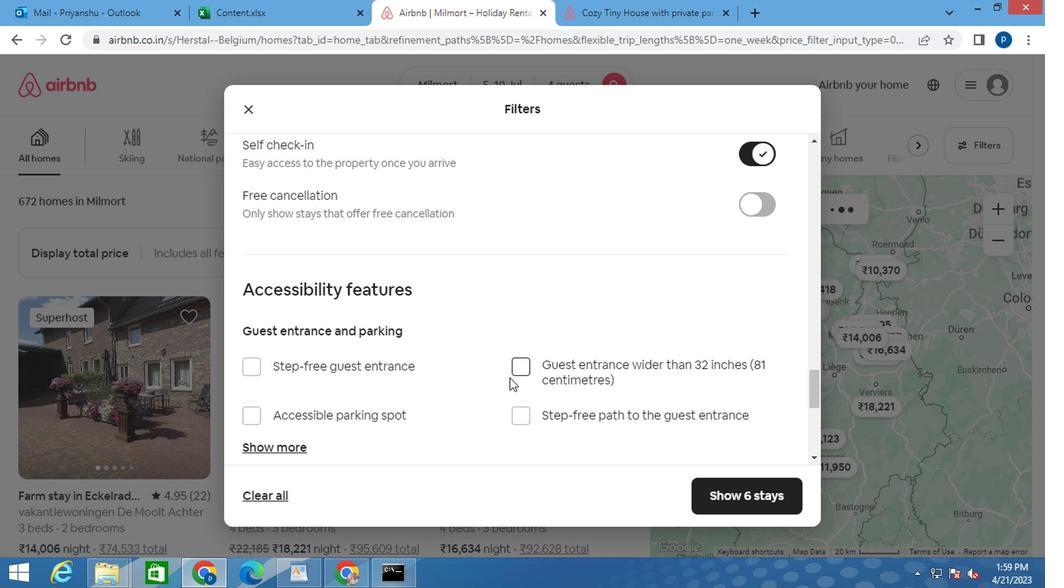 
Action: Mouse scrolled (487, 380) with delta (0, -1)
Screenshot: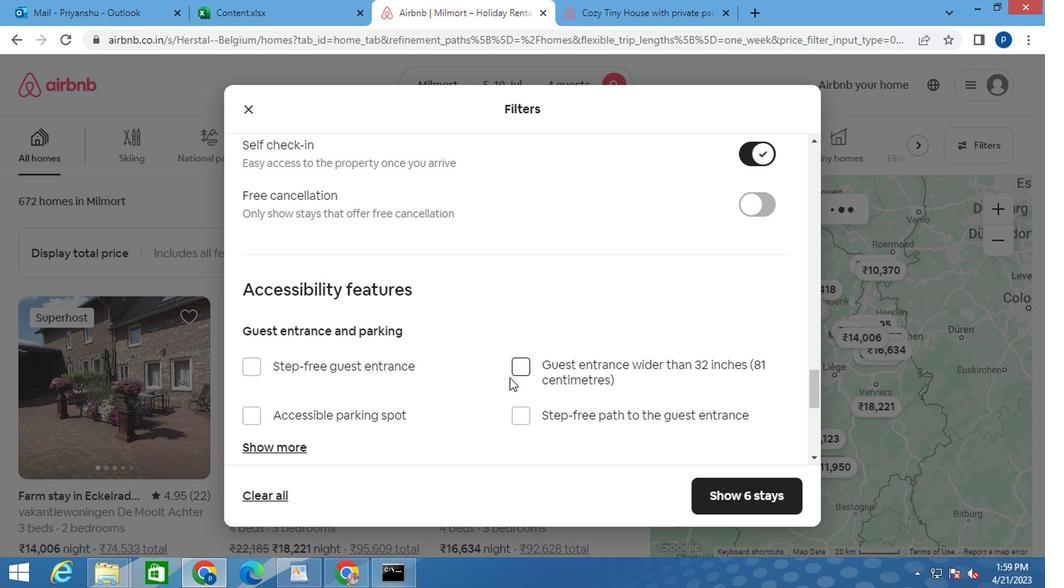 
Action: Mouse moved to (482, 381)
Screenshot: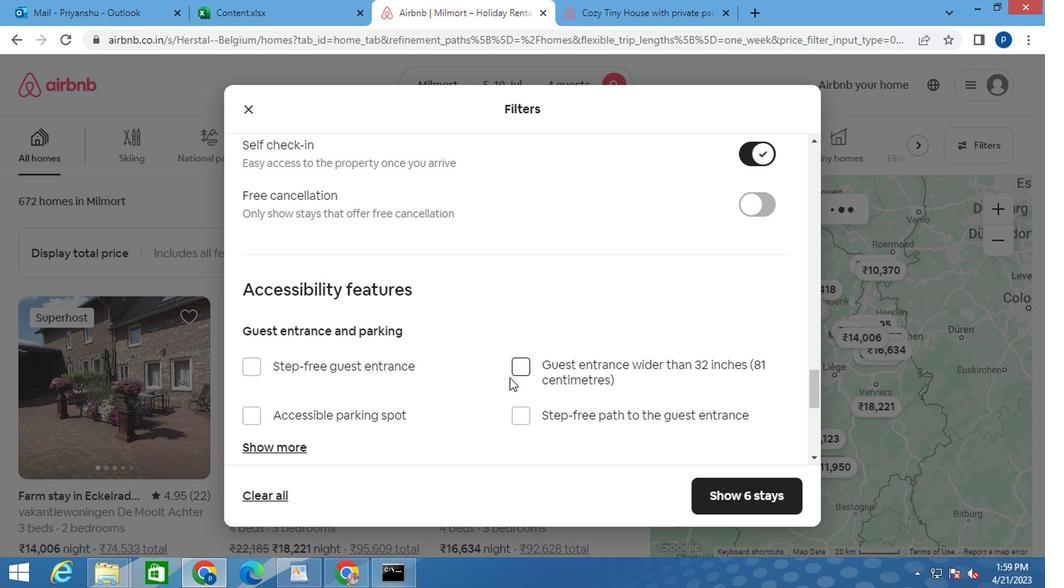
Action: Mouse scrolled (485, 380) with delta (0, -1)
Screenshot: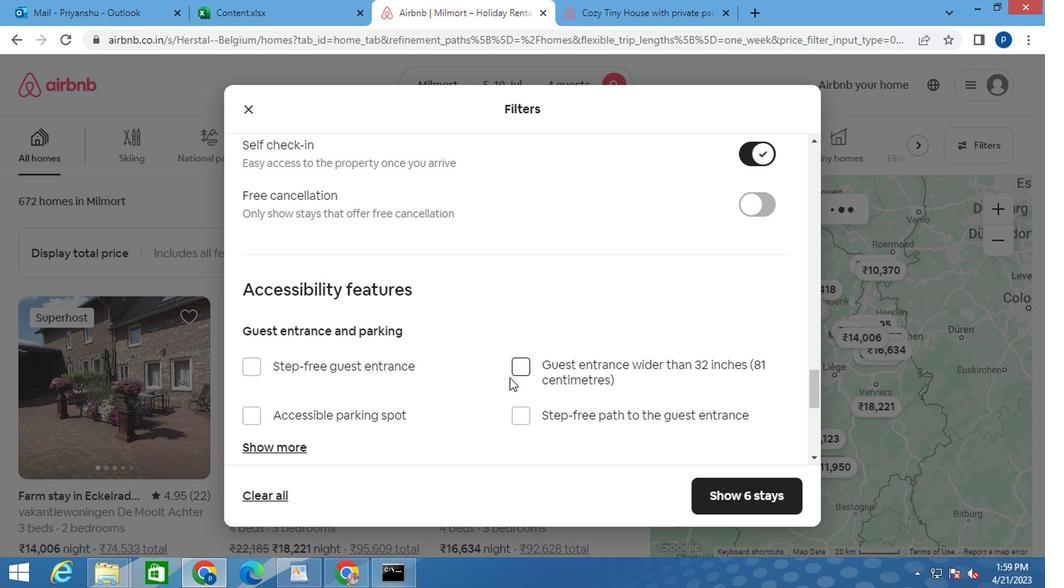 
Action: Mouse moved to (246, 359)
Screenshot: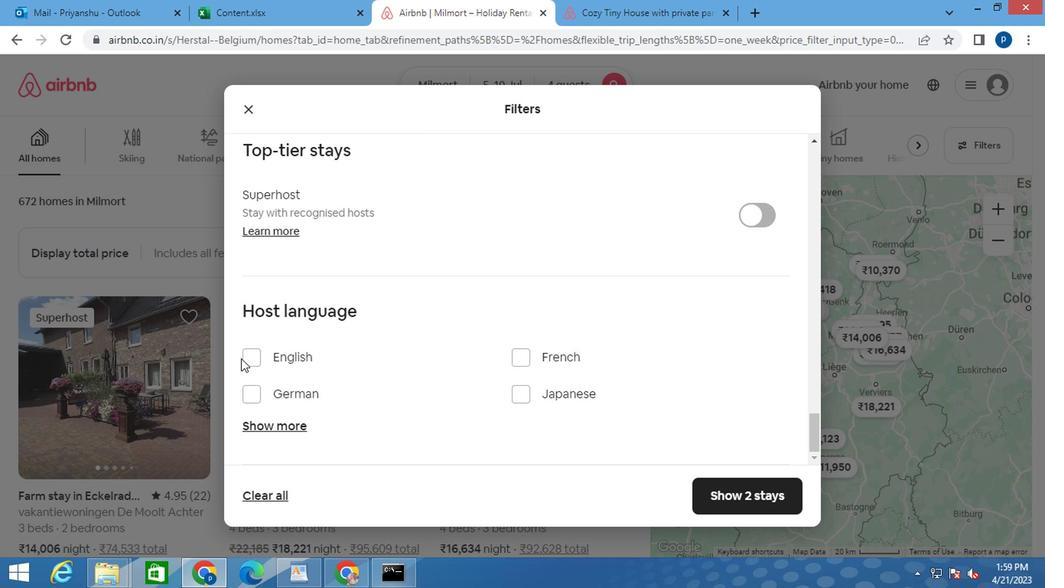 
Action: Mouse pressed left at (246, 359)
Screenshot: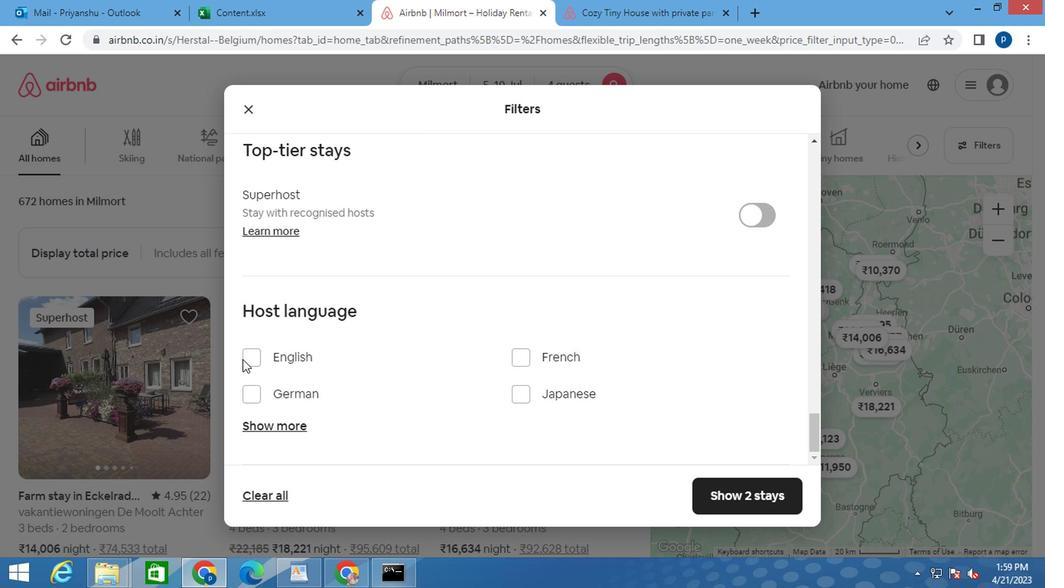 
Action: Mouse moved to (718, 497)
Screenshot: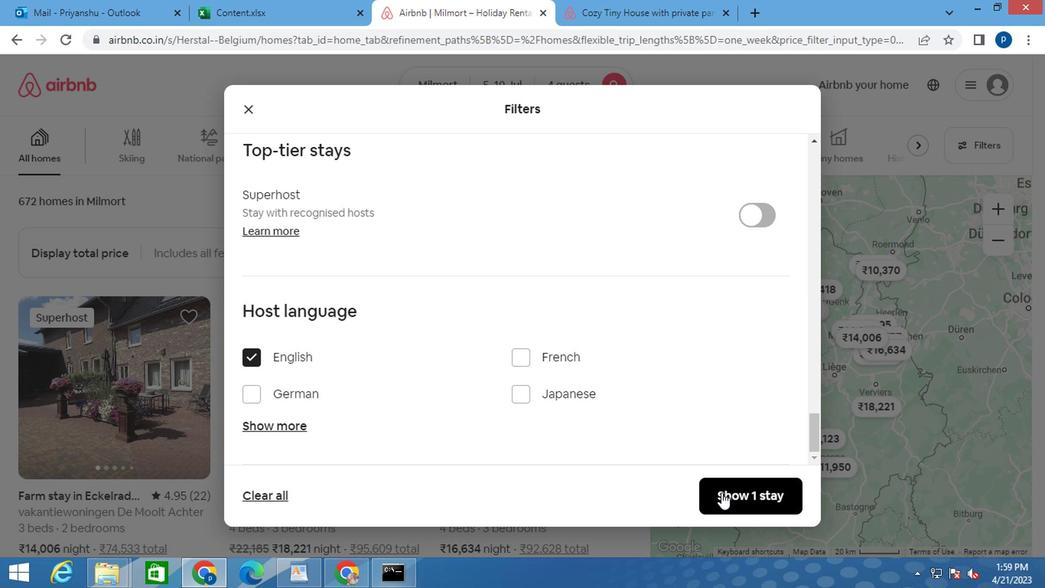 
Action: Mouse pressed left at (718, 497)
Screenshot: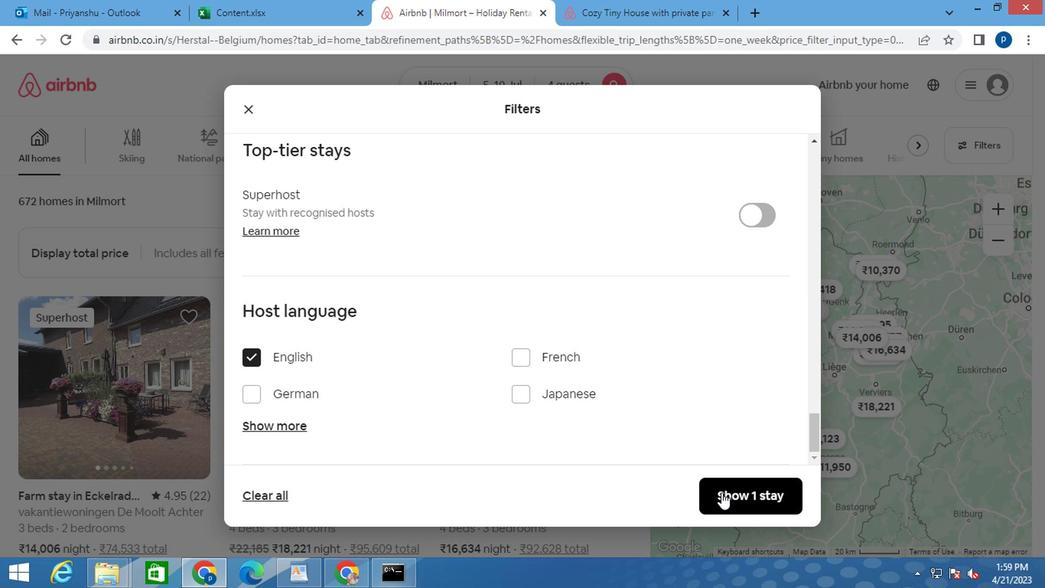 
